 Task: Look for space in Backnang, Germany from 2nd June, 2023 to 15th June, 2023 for 2 adults and 1 pet in price range Rs.10000 to Rs.15000. Place can be entire place with 1  bedroom having 1 bed and 1 bathroom. Property type can be house, flat, guest house, hotel. Booking option can be shelf check-in. Required host language is English.
Action: Mouse moved to (600, 85)
Screenshot: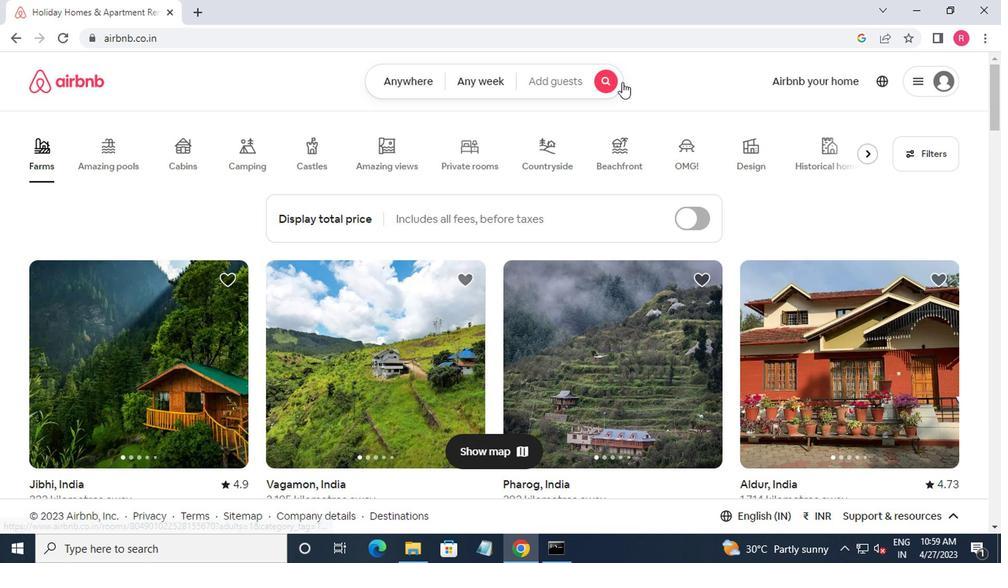 
Action: Mouse pressed left at (600, 85)
Screenshot: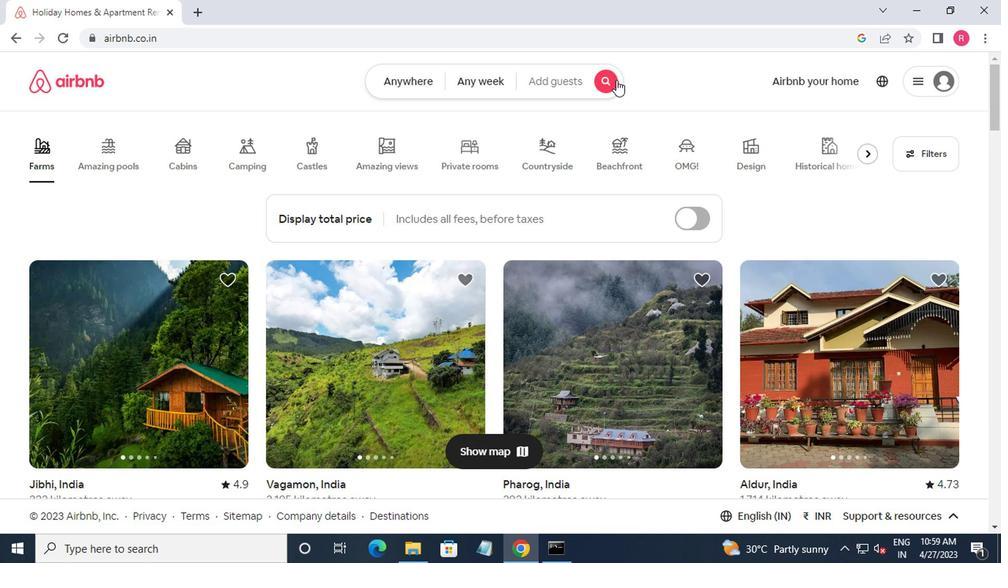
Action: Mouse moved to (273, 152)
Screenshot: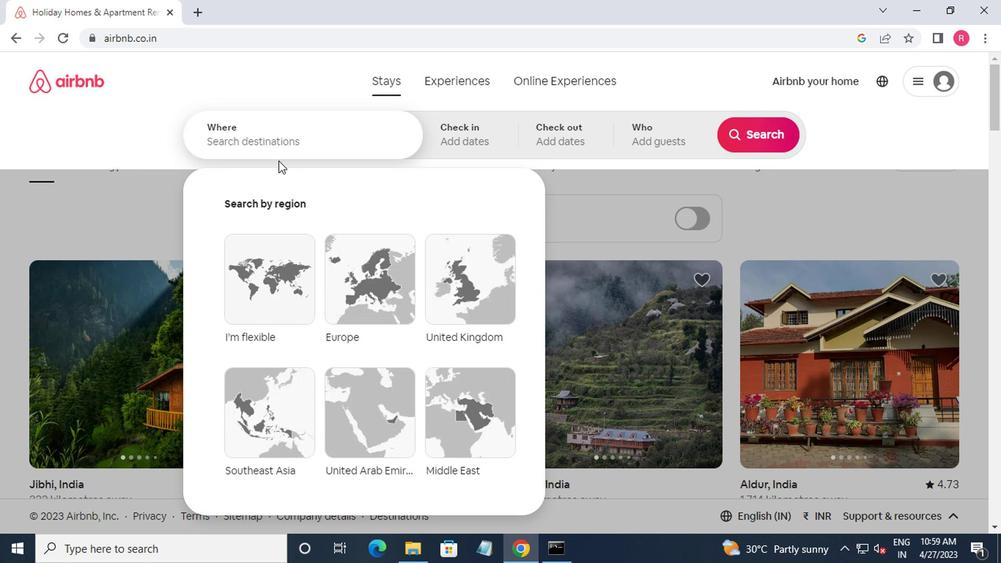 
Action: Mouse pressed left at (273, 152)
Screenshot: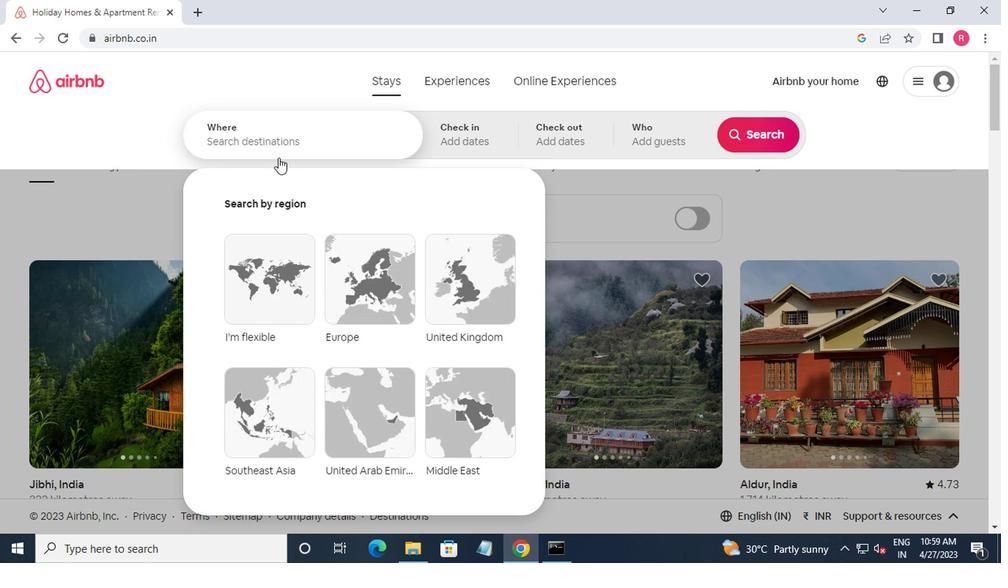 
Action: Mouse moved to (300, 165)
Screenshot: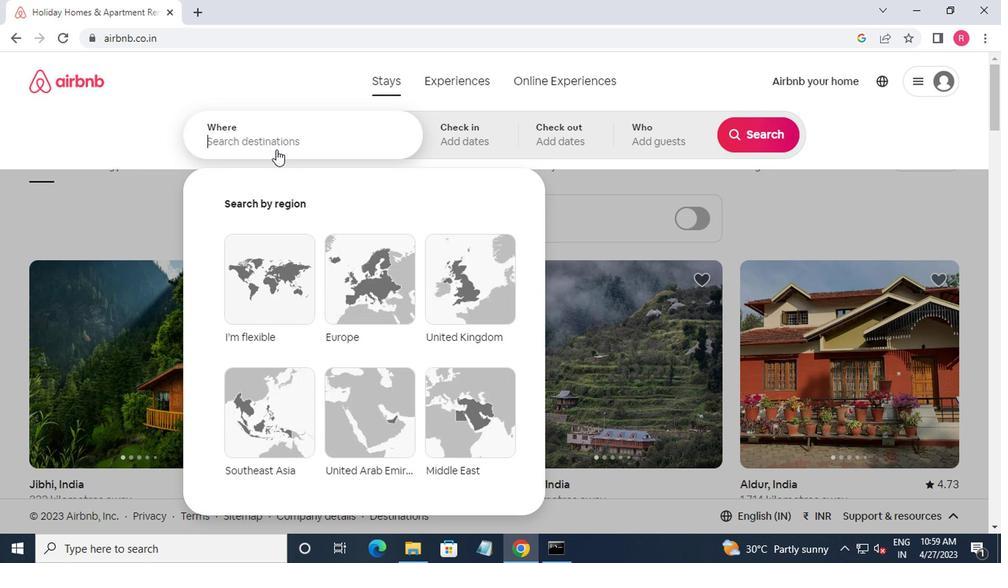 
Action: Key pressed backnang,germa<Key.down><Key.enter>
Screenshot: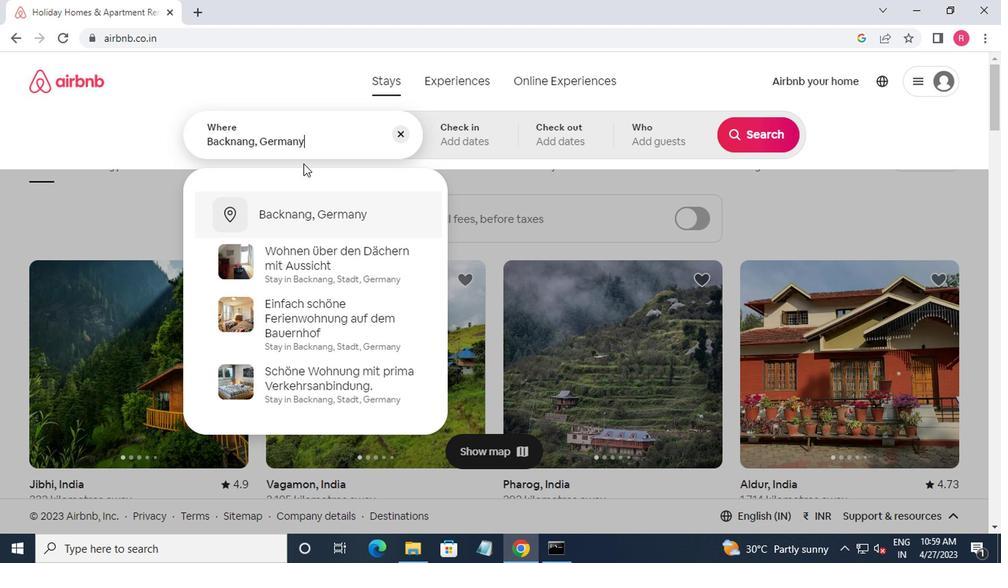 
Action: Mouse moved to (748, 256)
Screenshot: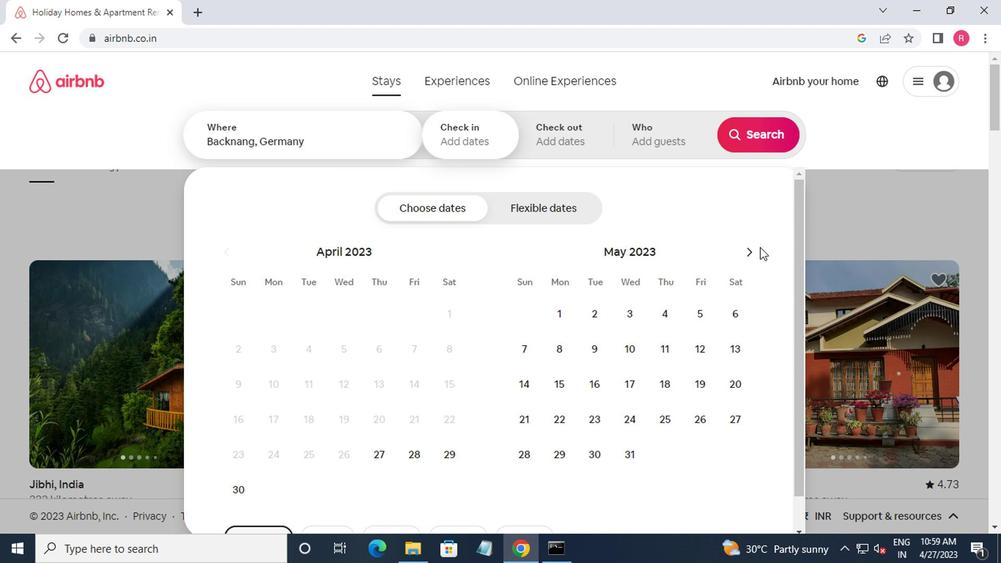 
Action: Mouse pressed left at (748, 256)
Screenshot: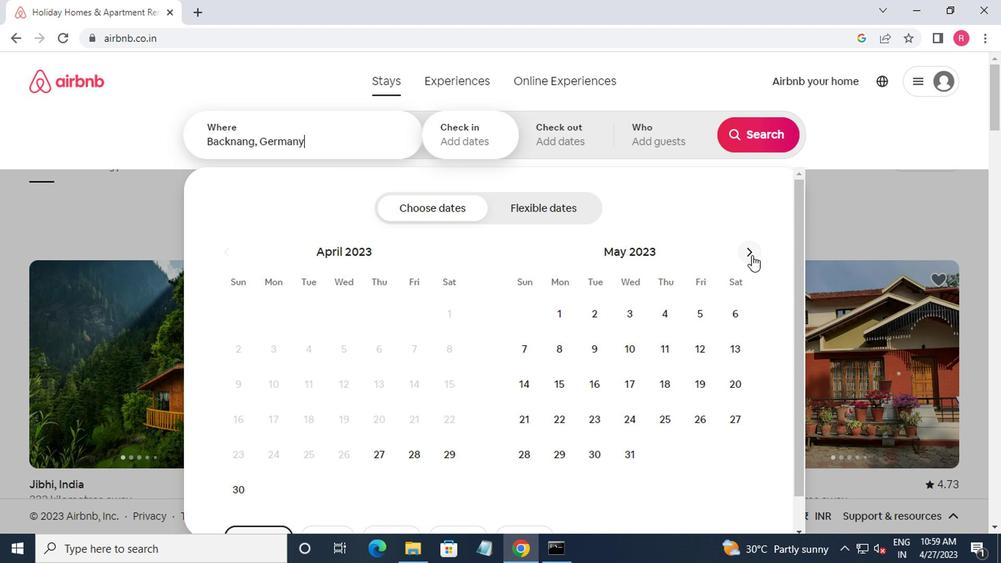 
Action: Mouse moved to (691, 311)
Screenshot: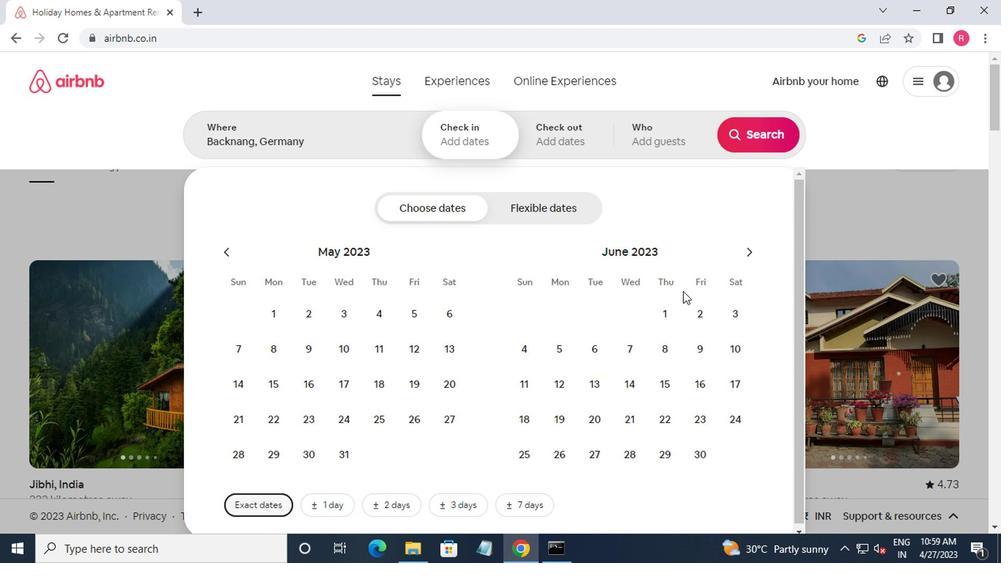 
Action: Mouse pressed left at (691, 311)
Screenshot: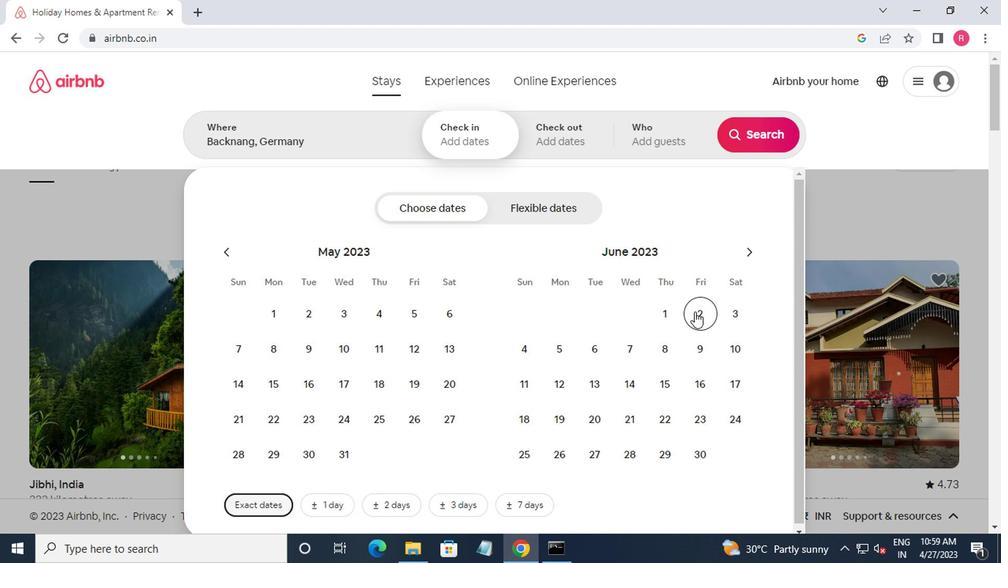 
Action: Mouse moved to (661, 394)
Screenshot: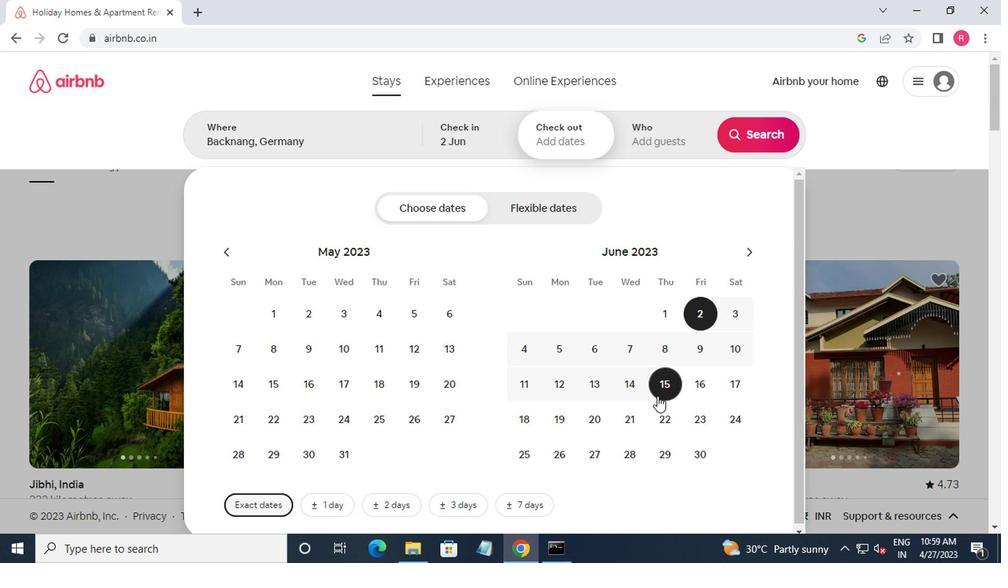 
Action: Mouse pressed left at (661, 394)
Screenshot: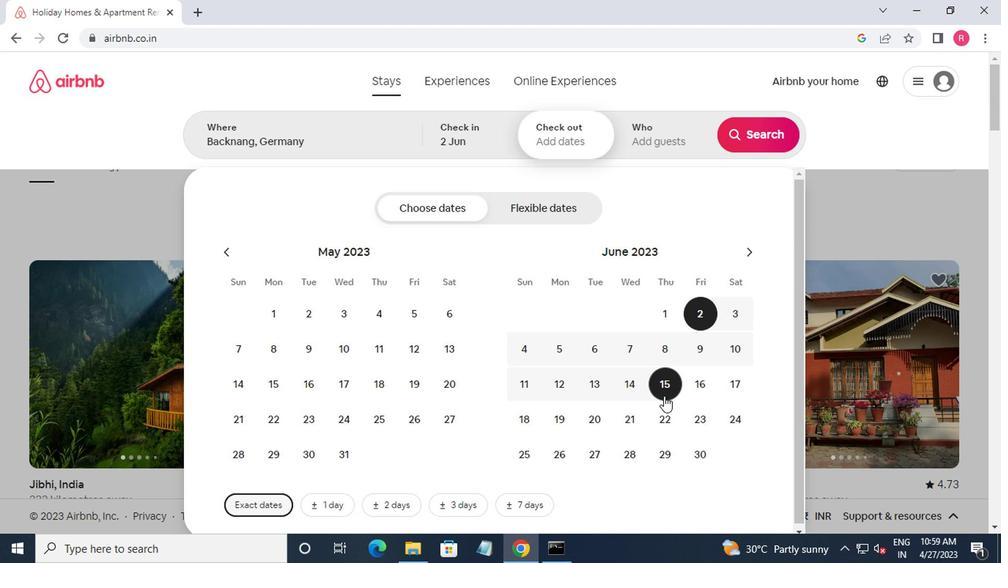 
Action: Mouse moved to (636, 145)
Screenshot: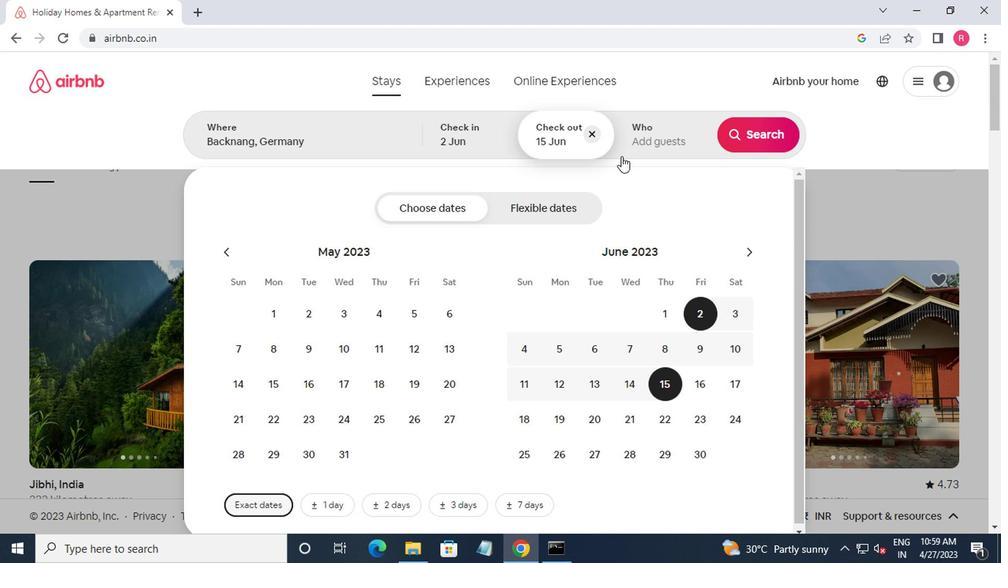 
Action: Mouse pressed left at (636, 145)
Screenshot: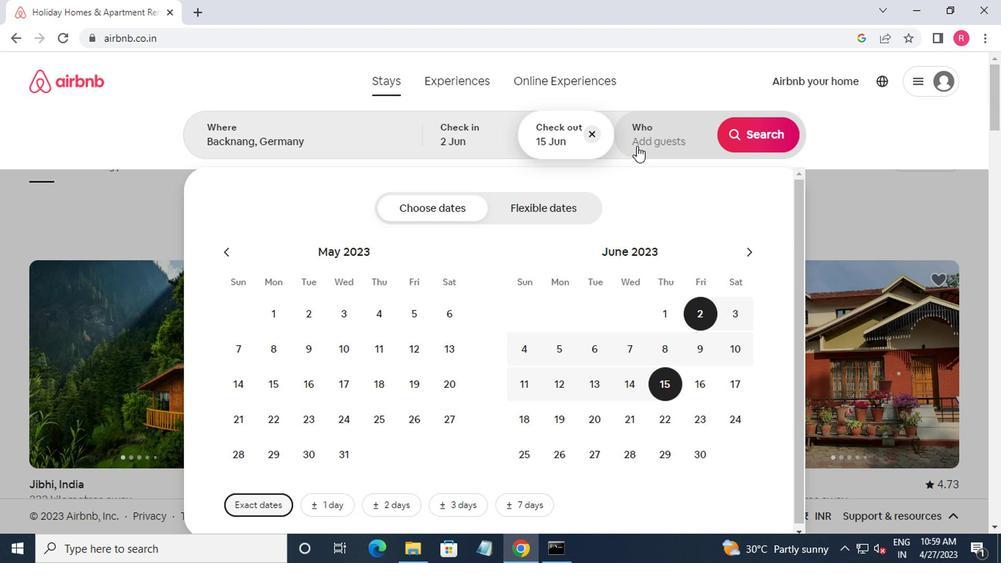 
Action: Mouse moved to (766, 216)
Screenshot: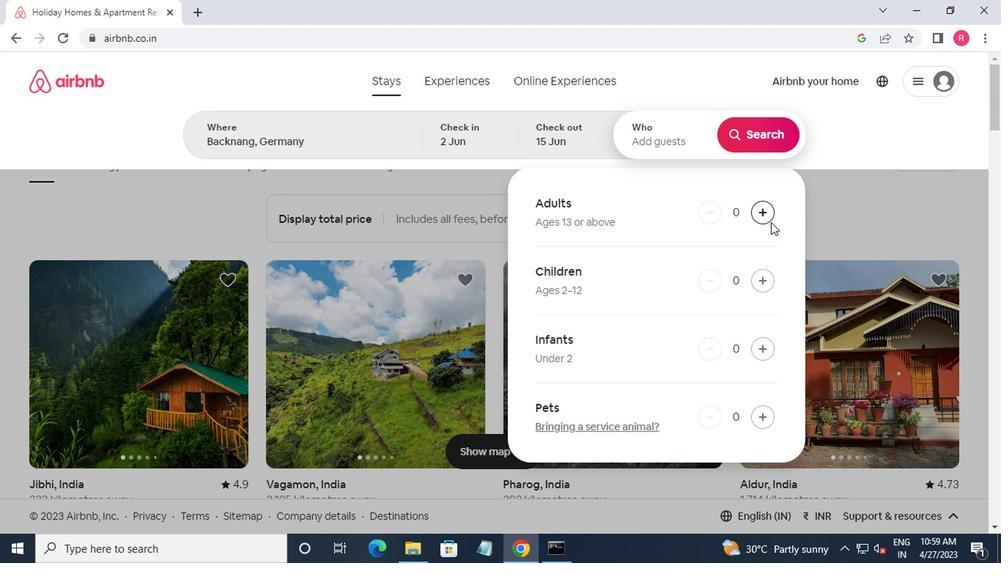 
Action: Mouse pressed left at (766, 216)
Screenshot: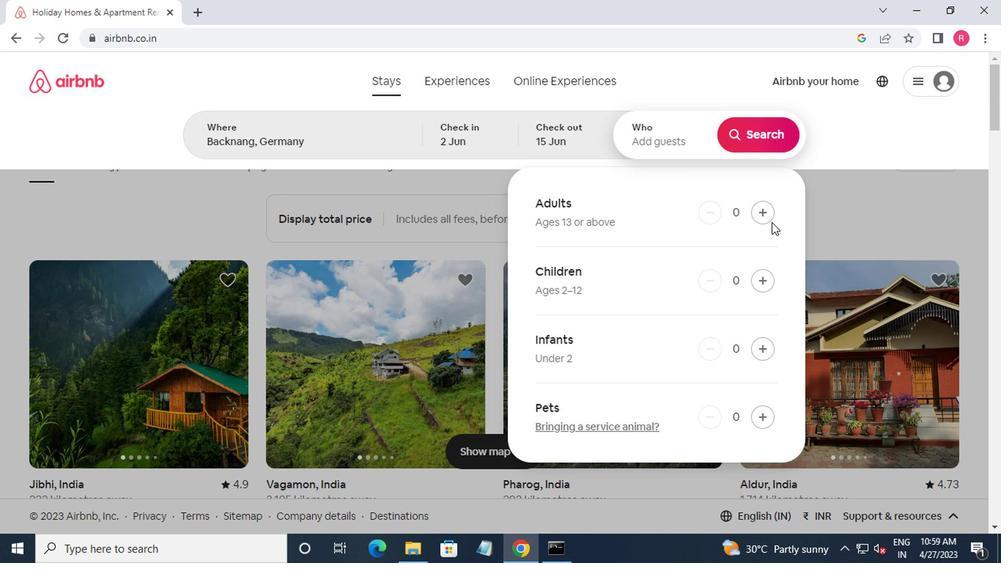 
Action: Mouse pressed left at (766, 216)
Screenshot: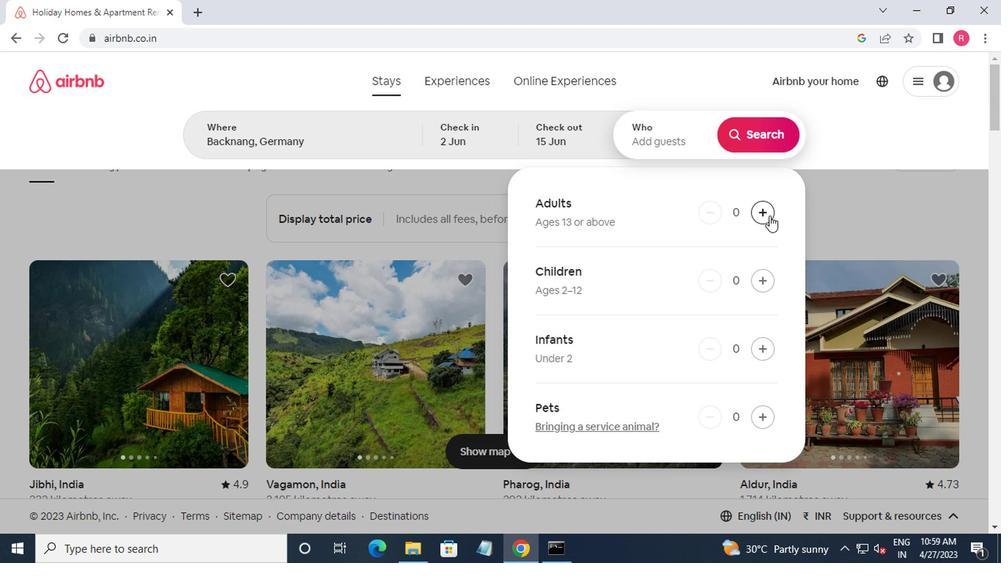 
Action: Mouse moved to (765, 422)
Screenshot: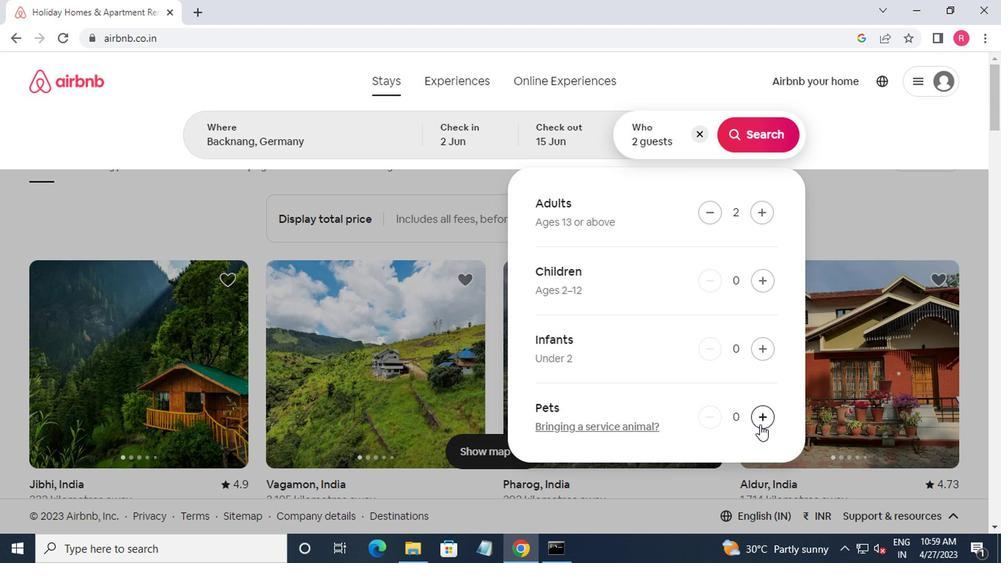
Action: Mouse pressed left at (765, 422)
Screenshot: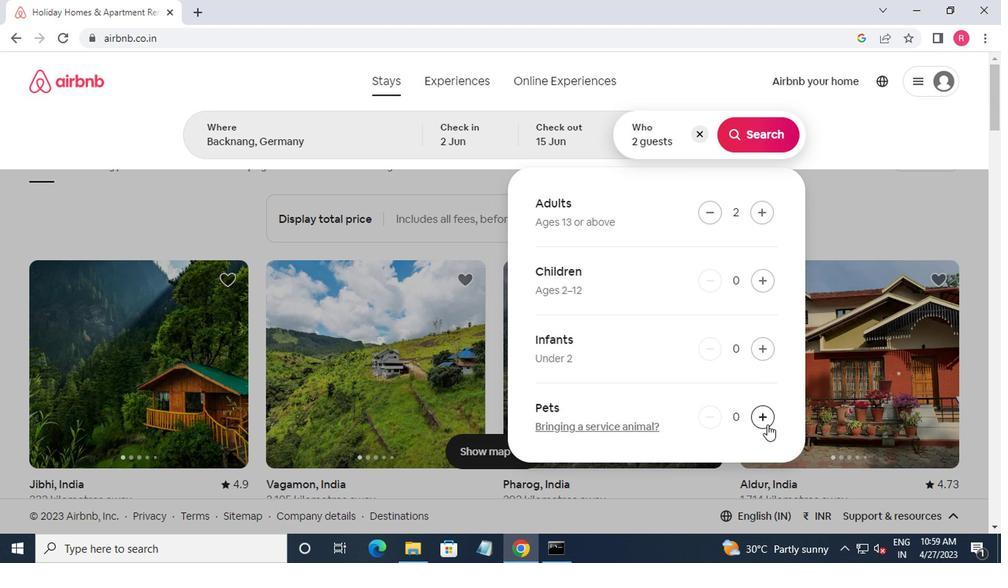 
Action: Mouse moved to (743, 149)
Screenshot: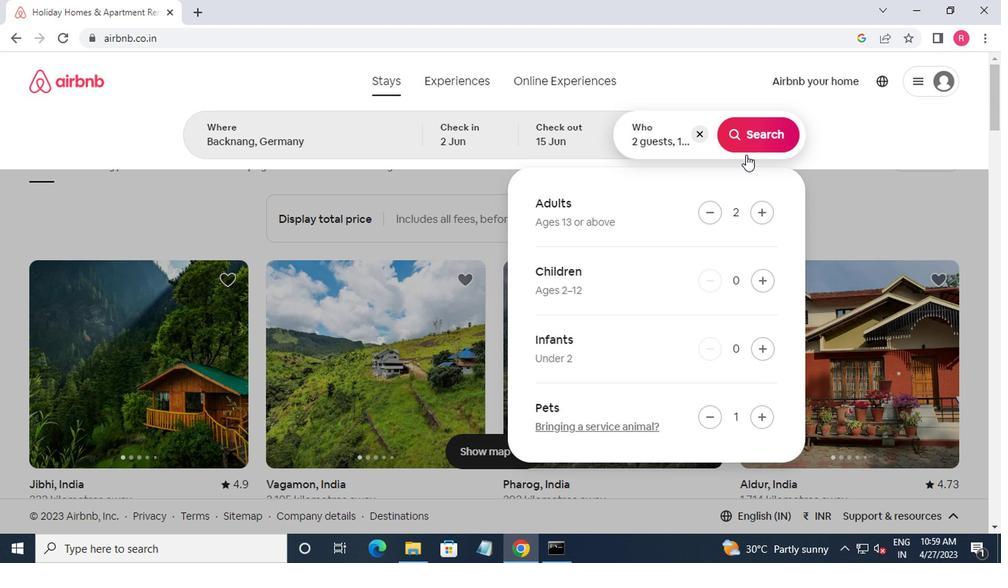 
Action: Mouse pressed left at (743, 149)
Screenshot: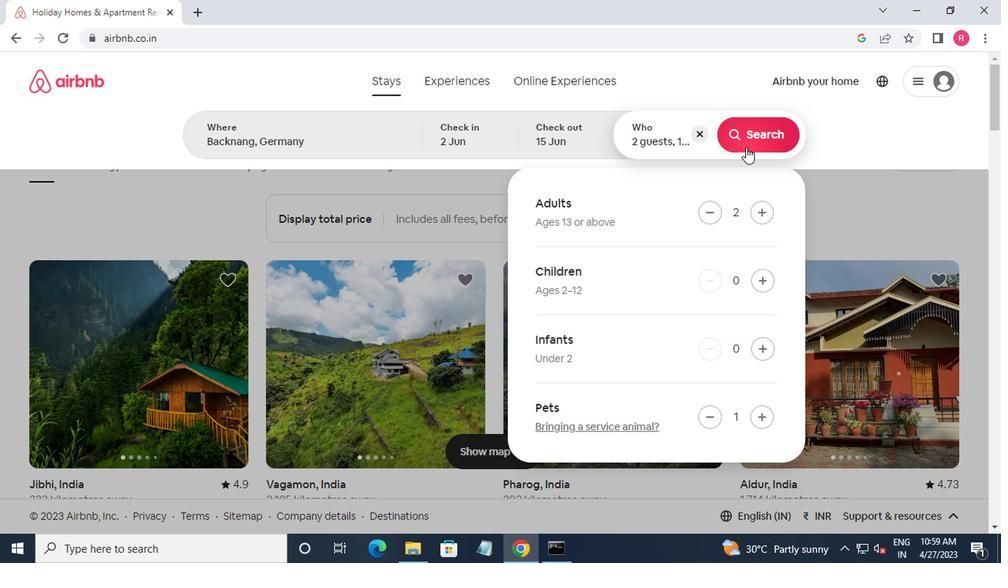 
Action: Mouse moved to (927, 139)
Screenshot: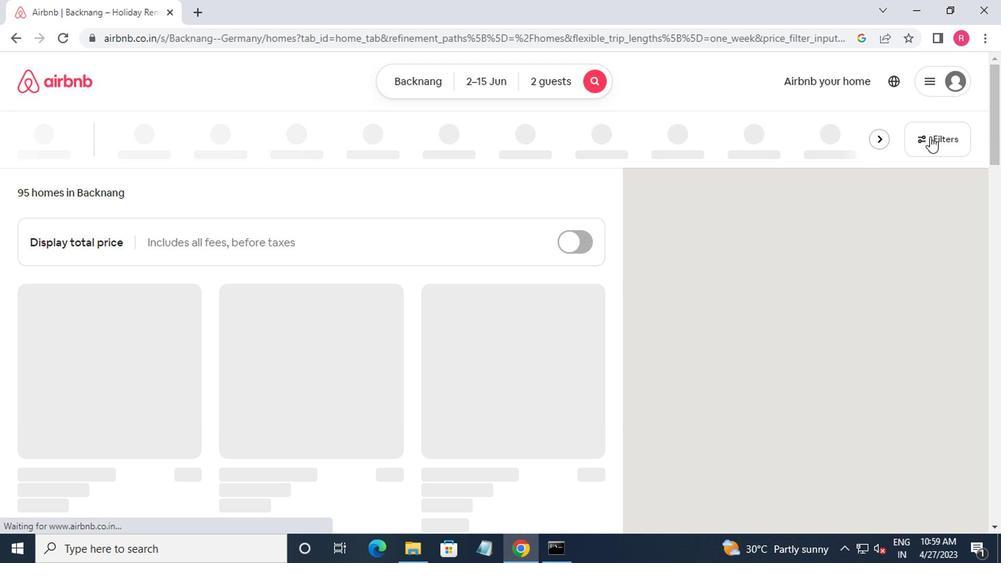 
Action: Mouse pressed left at (927, 139)
Screenshot: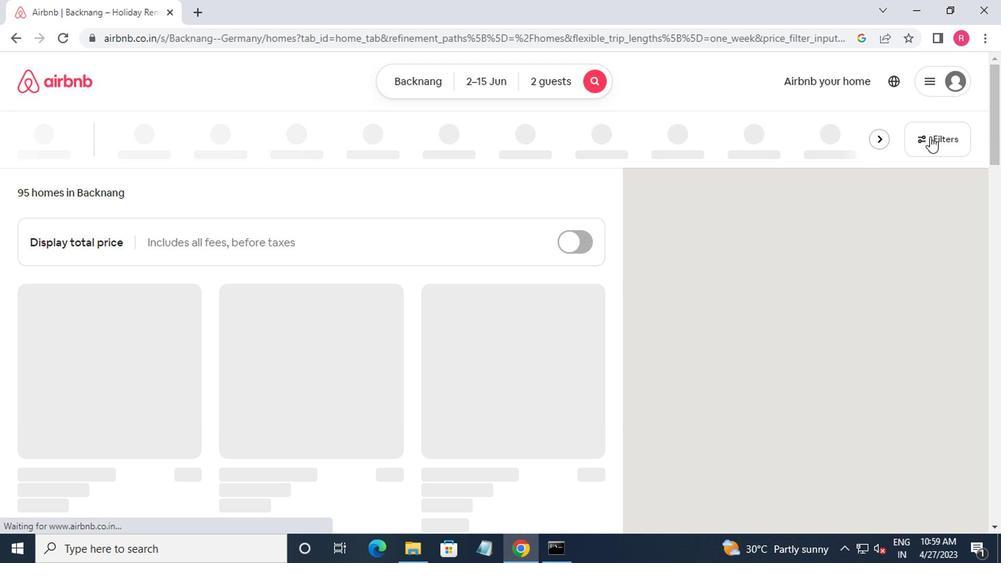 
Action: Mouse moved to (388, 326)
Screenshot: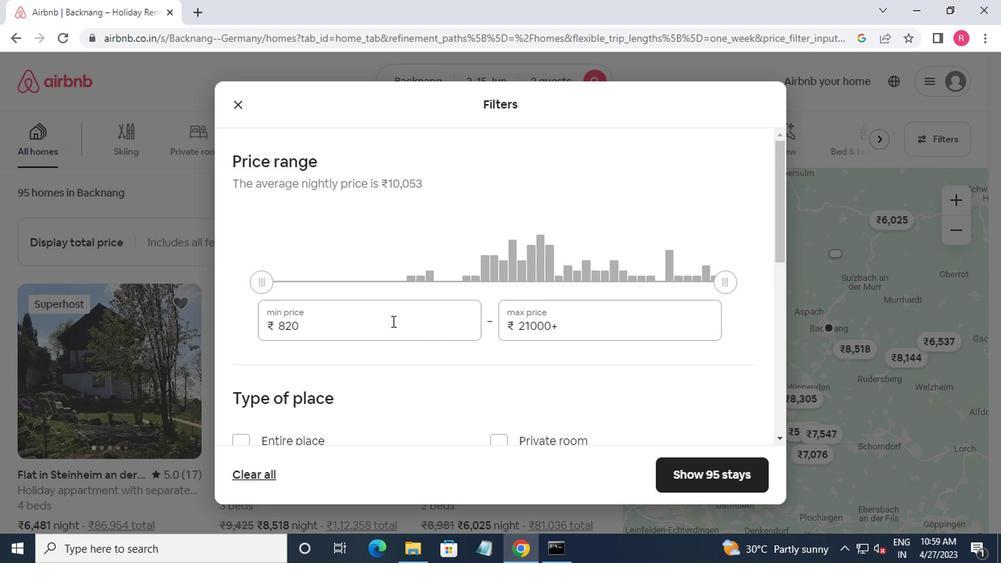 
Action: Mouse pressed left at (388, 326)
Screenshot: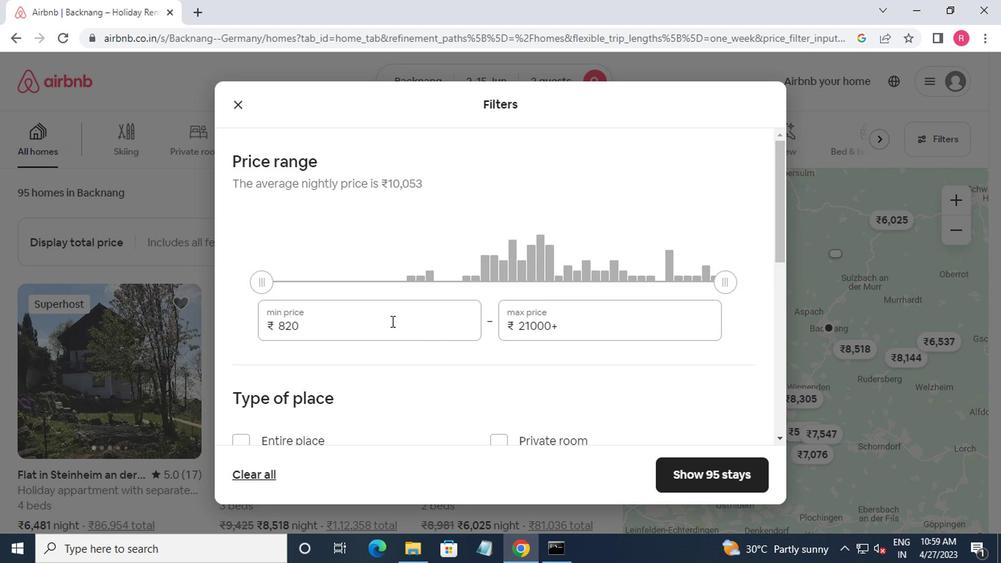 
Action: Mouse moved to (409, 321)
Screenshot: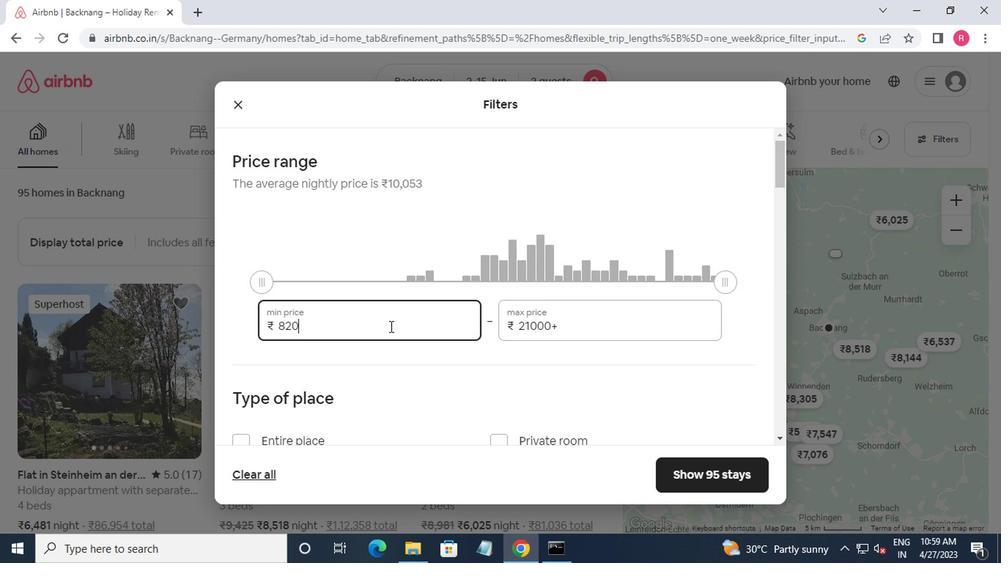 
Action: Key pressed <Key.backspace><Key.backspace><Key.backspace><Key.backspace>10000<Key.tab>1500<Key.backspace><Key.backspace><Key.backspace><Key.backspace><Key.backspace><Key.backspace>15000
Screenshot: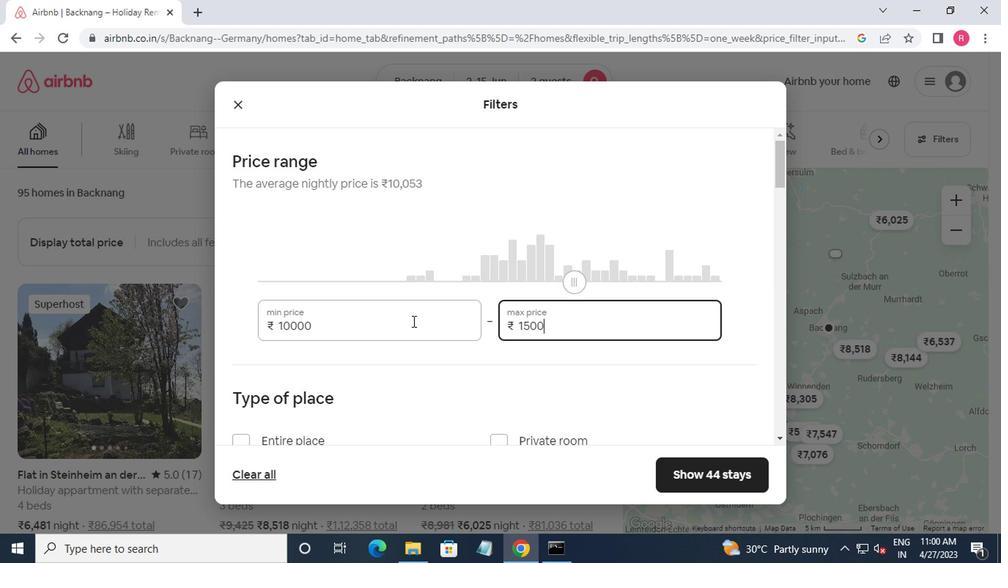 
Action: Mouse moved to (412, 315)
Screenshot: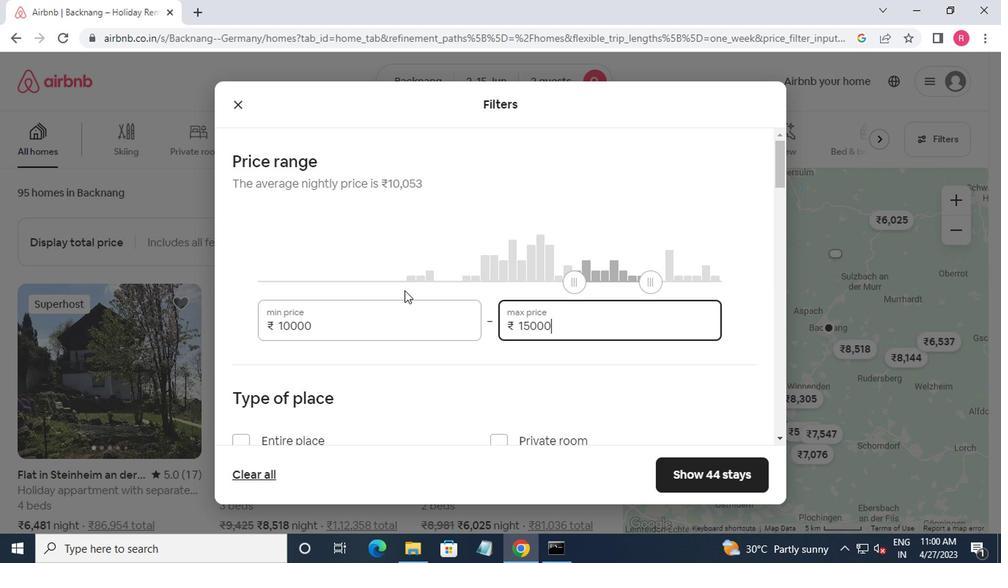 
Action: Mouse scrolled (412, 315) with delta (0, 0)
Screenshot: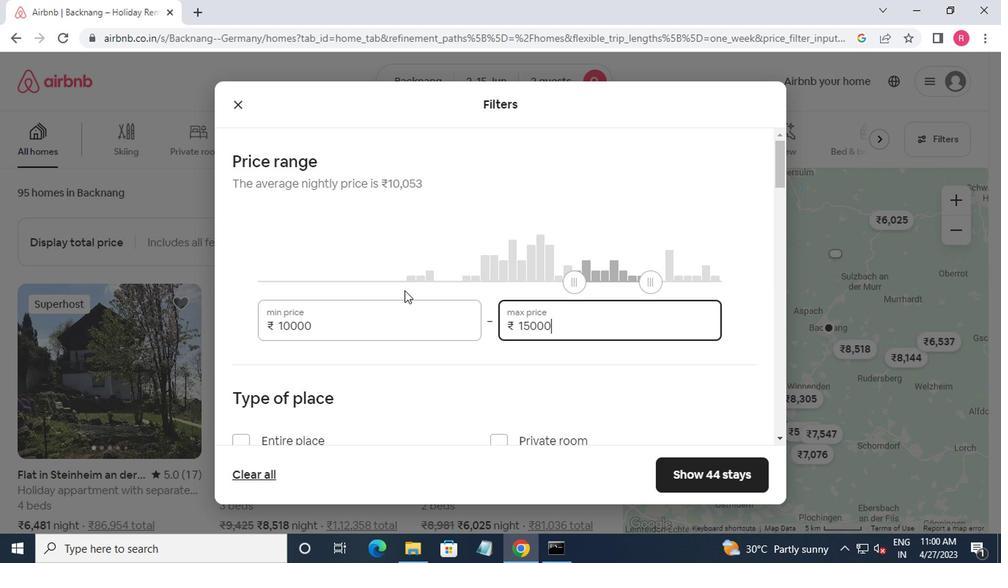 
Action: Mouse moved to (407, 317)
Screenshot: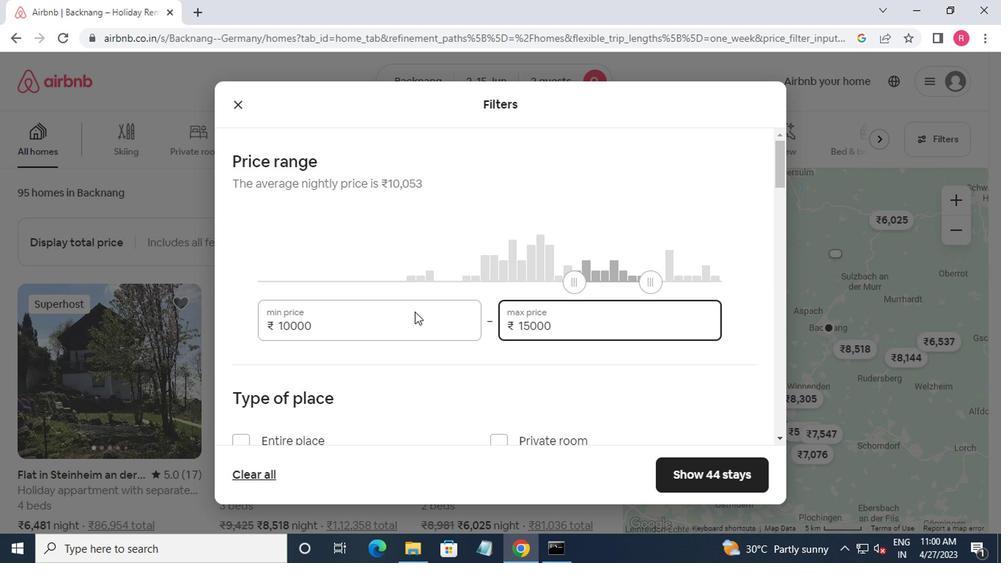 
Action: Mouse scrolled (407, 315) with delta (0, -1)
Screenshot: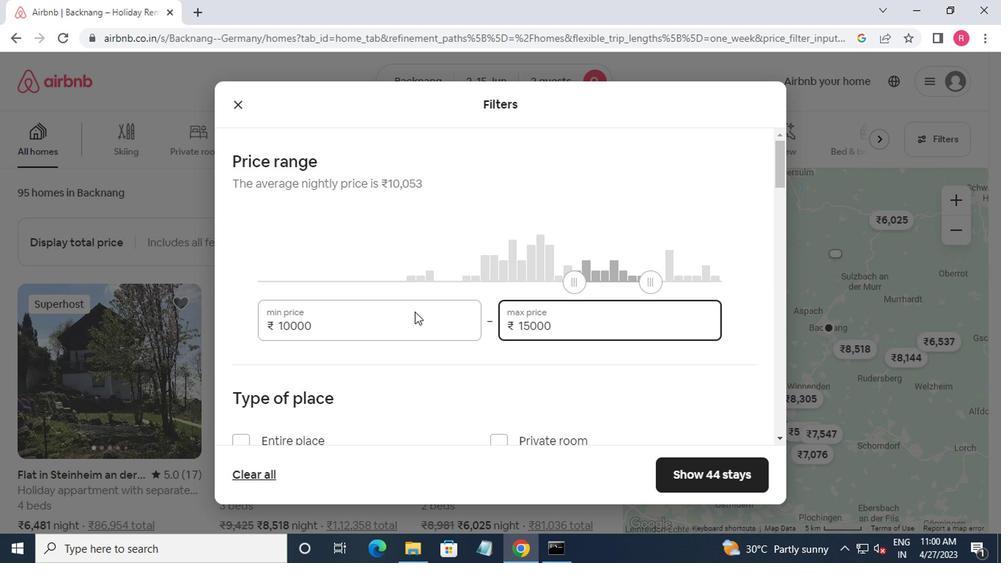 
Action: Mouse moved to (243, 300)
Screenshot: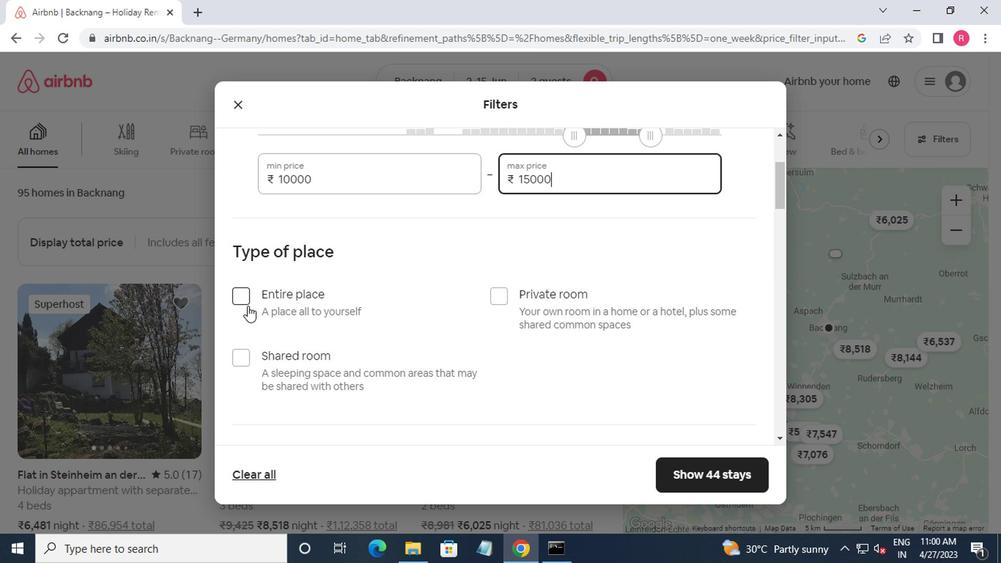 
Action: Mouse pressed left at (243, 300)
Screenshot: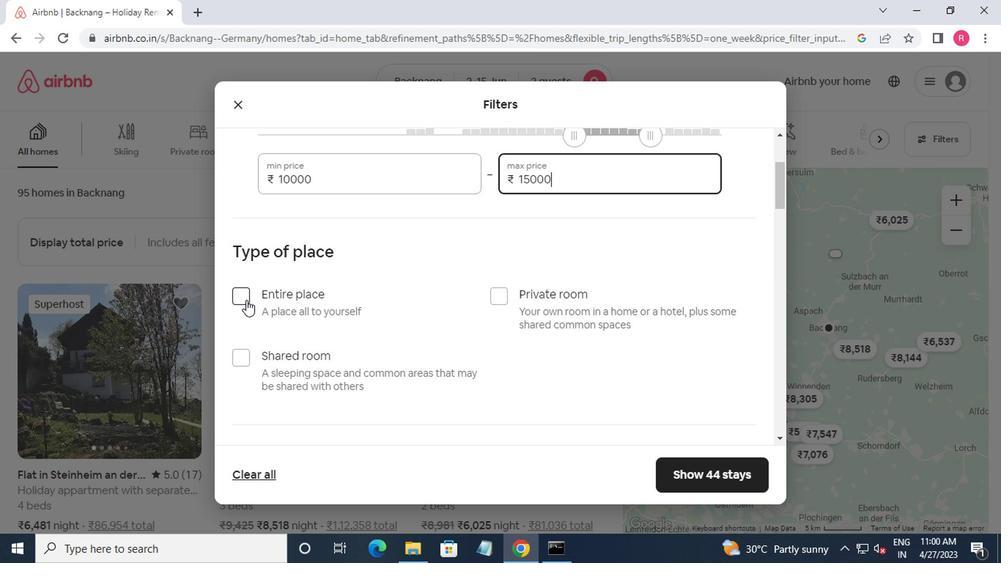 
Action: Mouse moved to (256, 304)
Screenshot: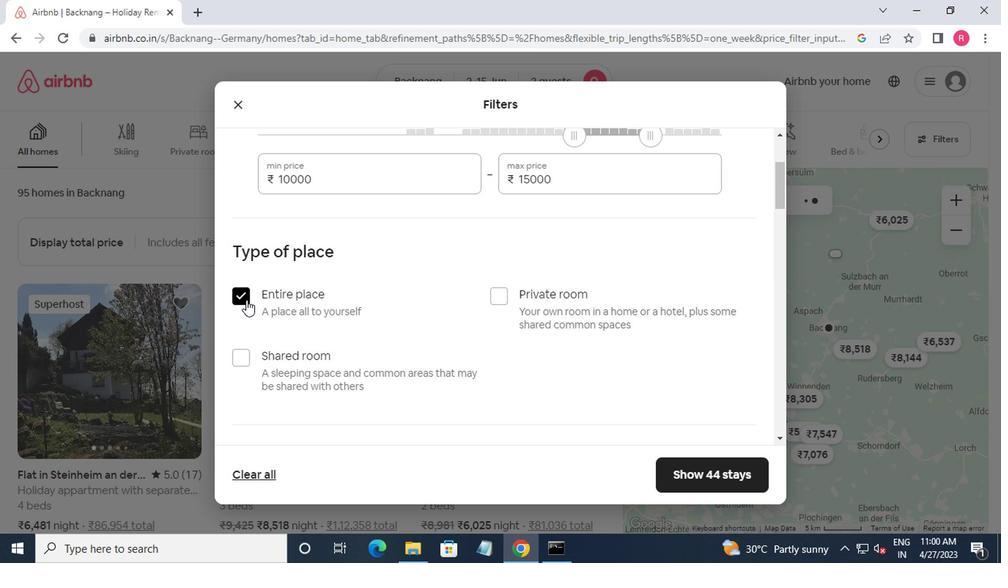 
Action: Mouse scrolled (256, 303) with delta (0, 0)
Screenshot: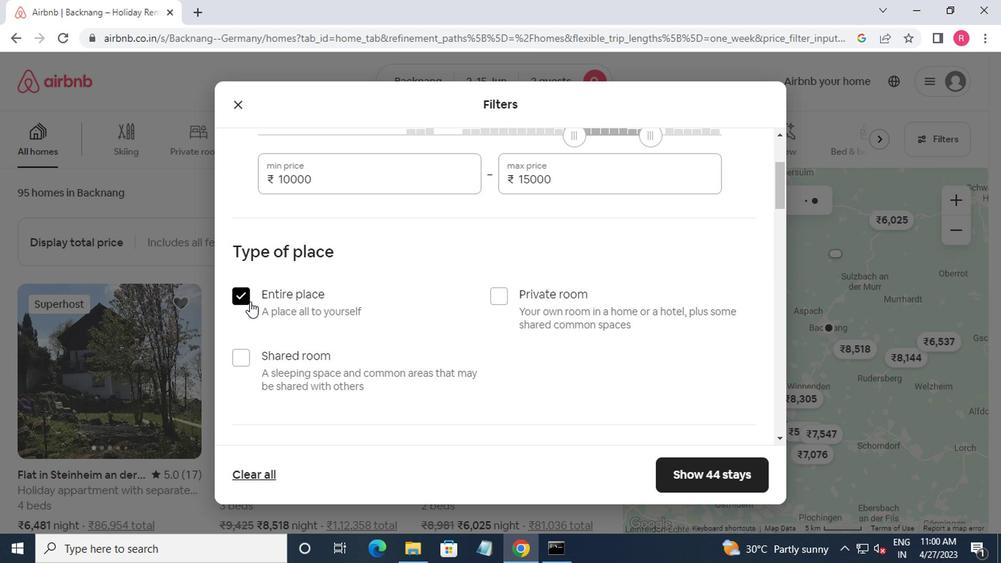 
Action: Mouse moved to (263, 309)
Screenshot: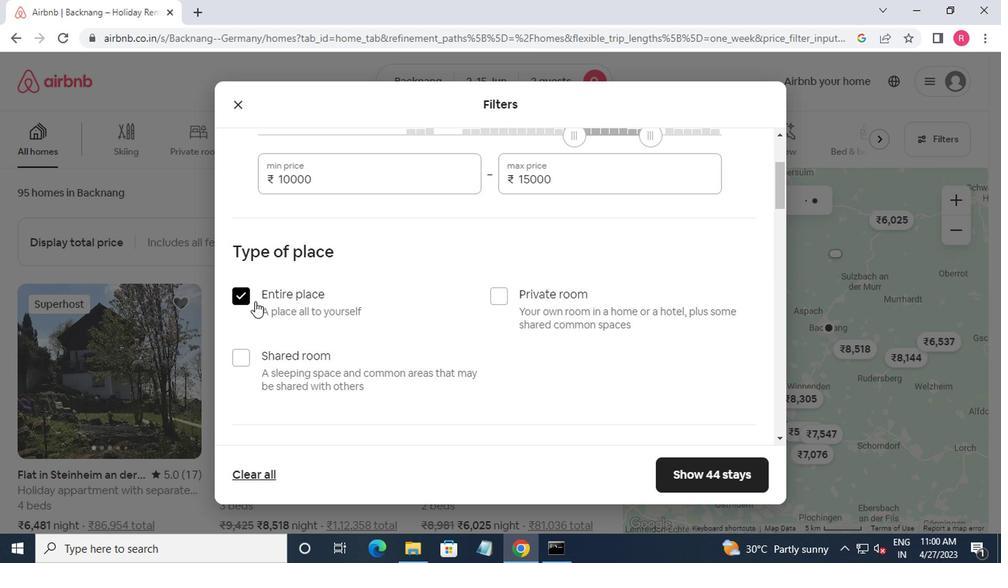 
Action: Mouse scrolled (263, 308) with delta (0, -1)
Screenshot: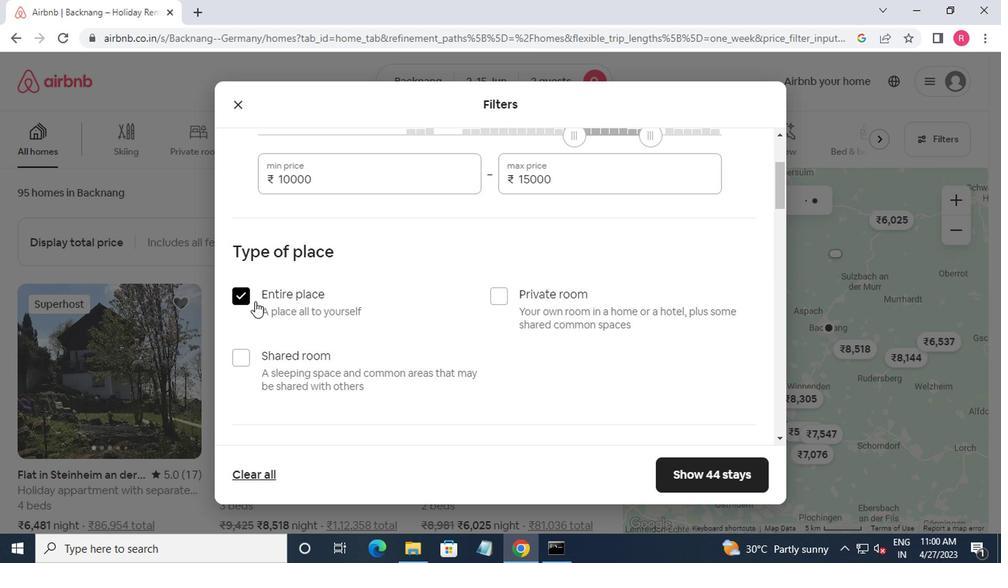 
Action: Mouse moved to (279, 311)
Screenshot: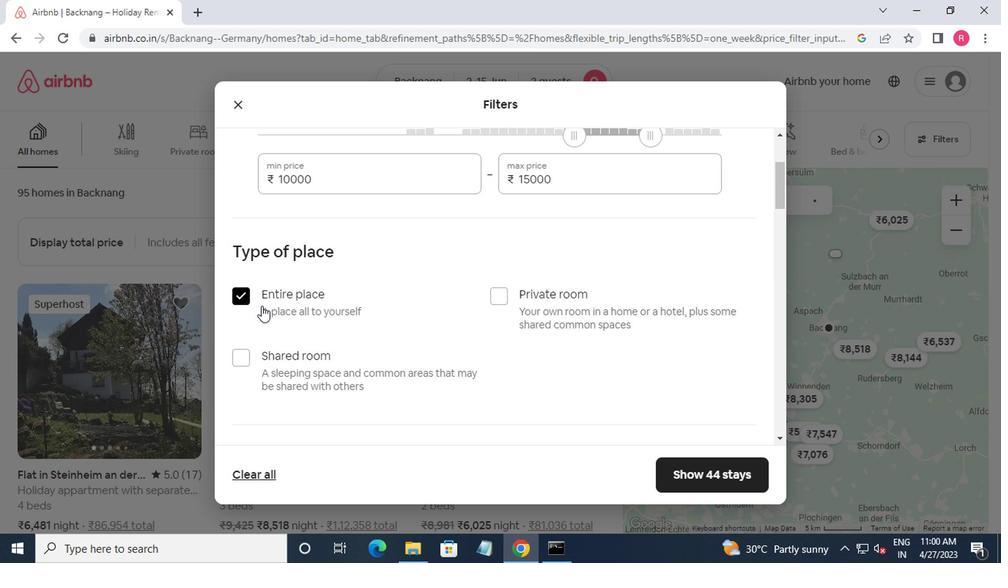 
Action: Mouse scrolled (279, 310) with delta (0, -1)
Screenshot: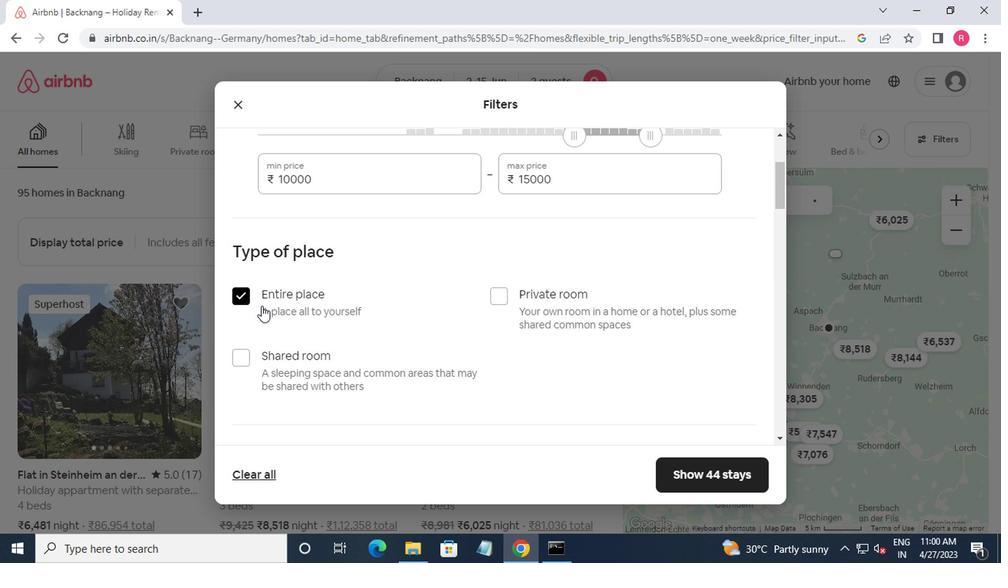 
Action: Mouse moved to (330, 317)
Screenshot: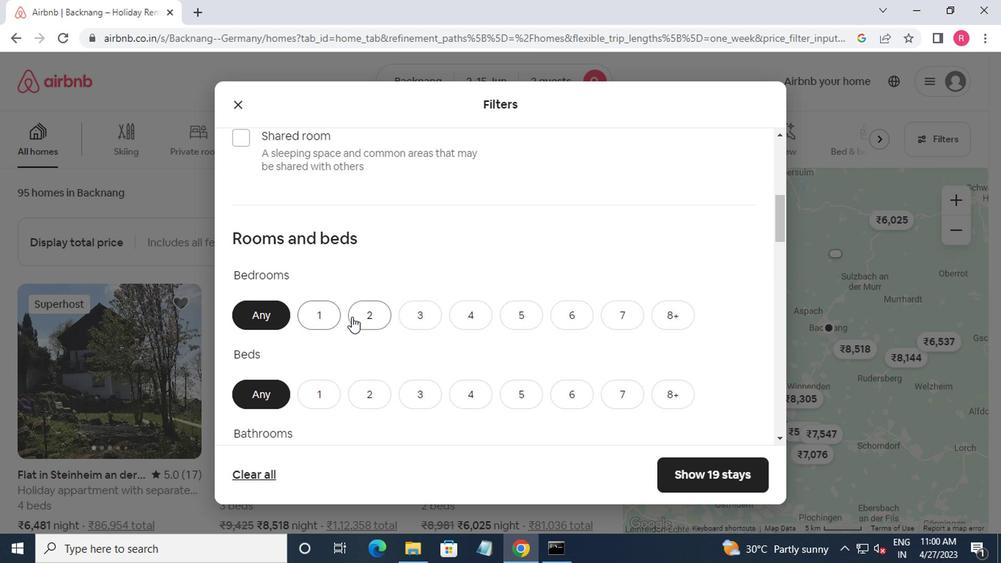 
Action: Mouse pressed left at (330, 317)
Screenshot: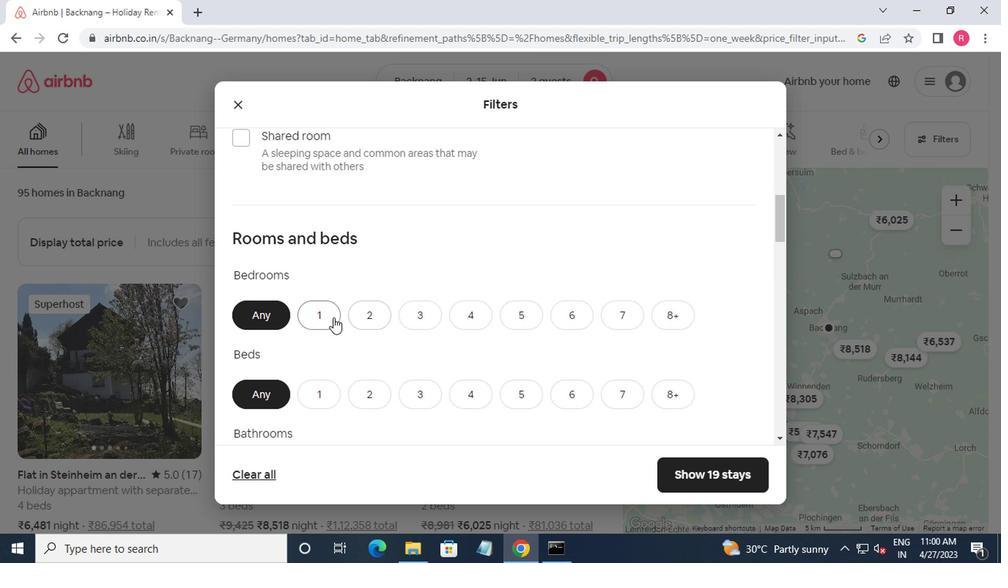 
Action: Mouse moved to (311, 394)
Screenshot: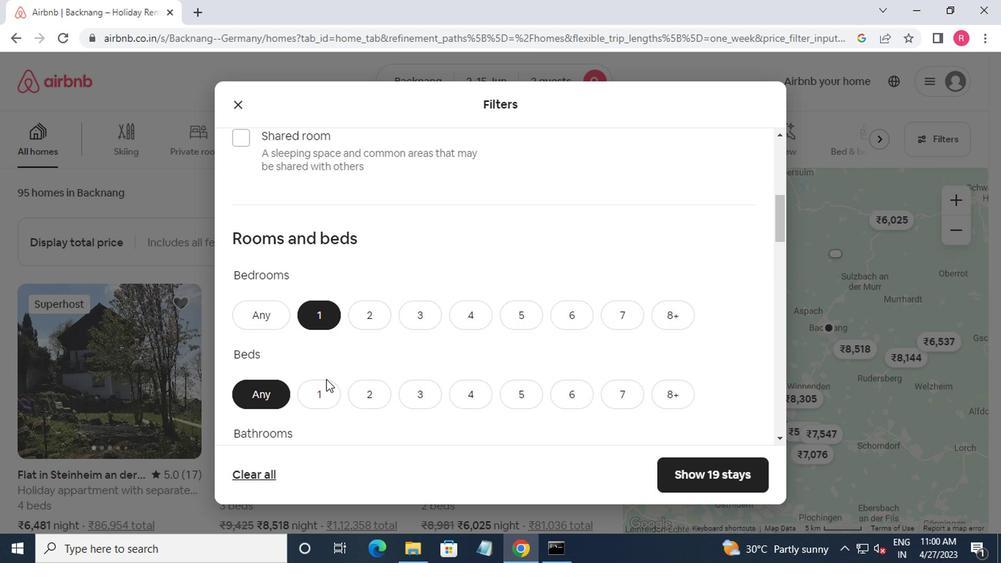 
Action: Mouse pressed left at (311, 394)
Screenshot: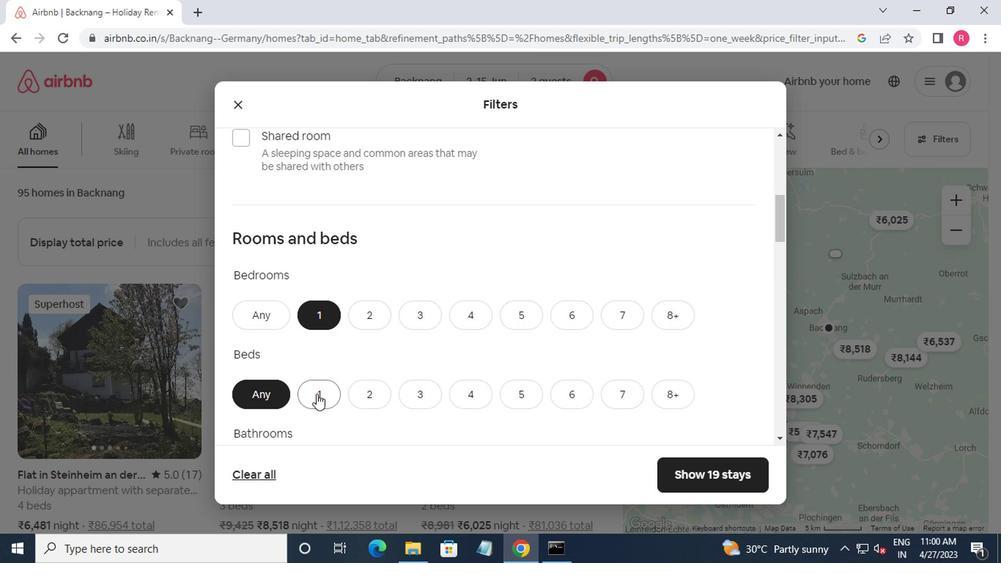 
Action: Mouse moved to (348, 378)
Screenshot: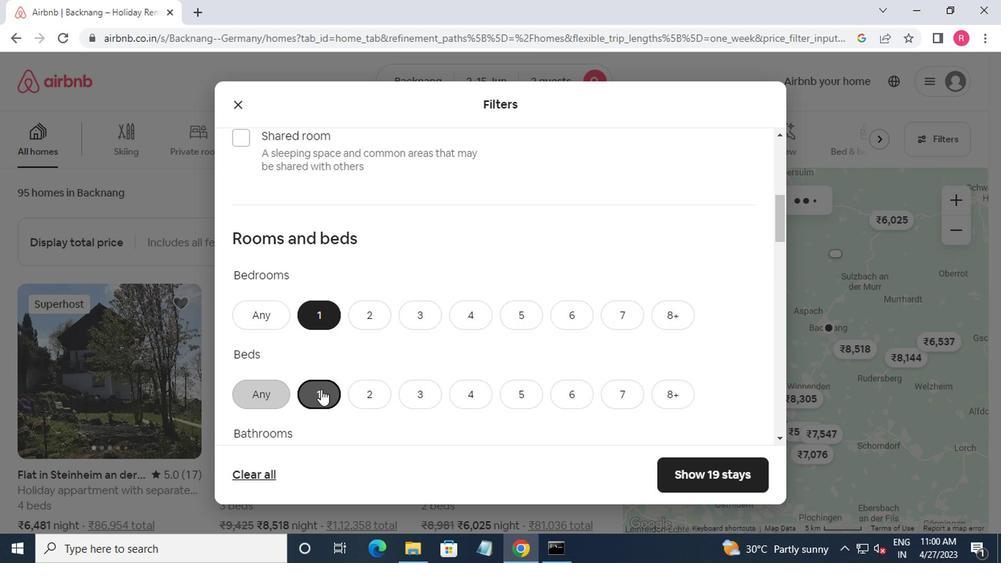 
Action: Mouse scrolled (348, 377) with delta (0, 0)
Screenshot: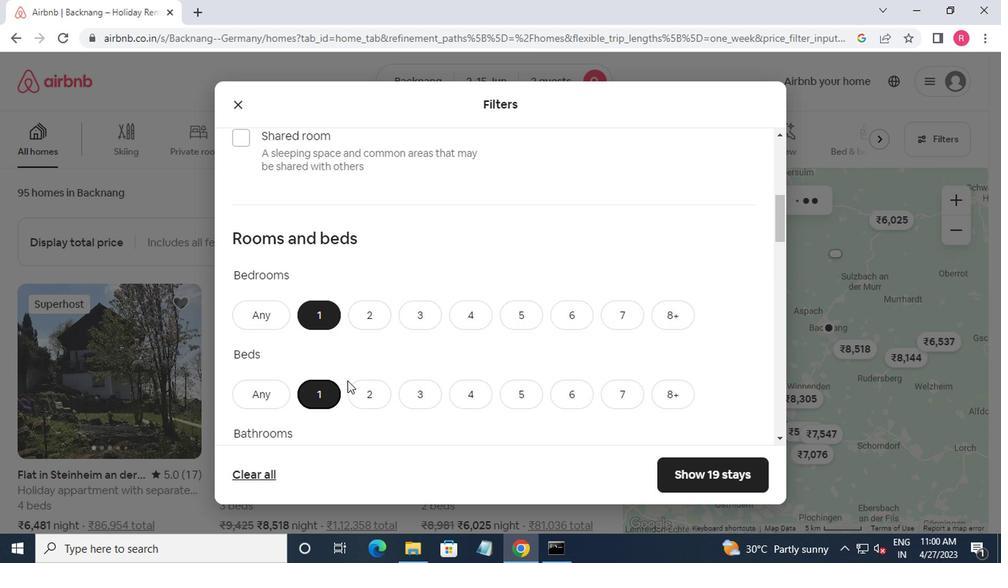 
Action: Mouse scrolled (348, 377) with delta (0, 0)
Screenshot: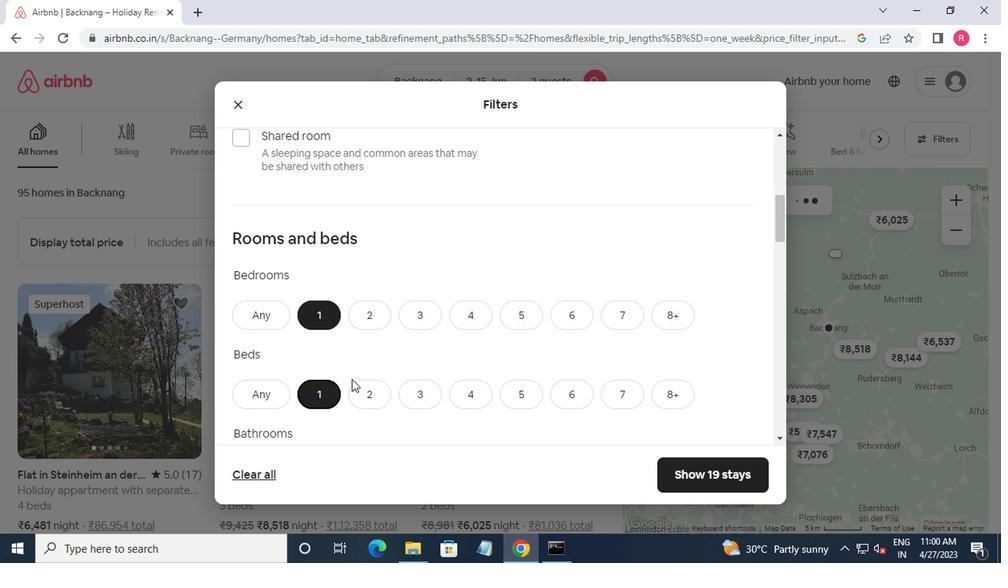 
Action: Mouse moved to (310, 332)
Screenshot: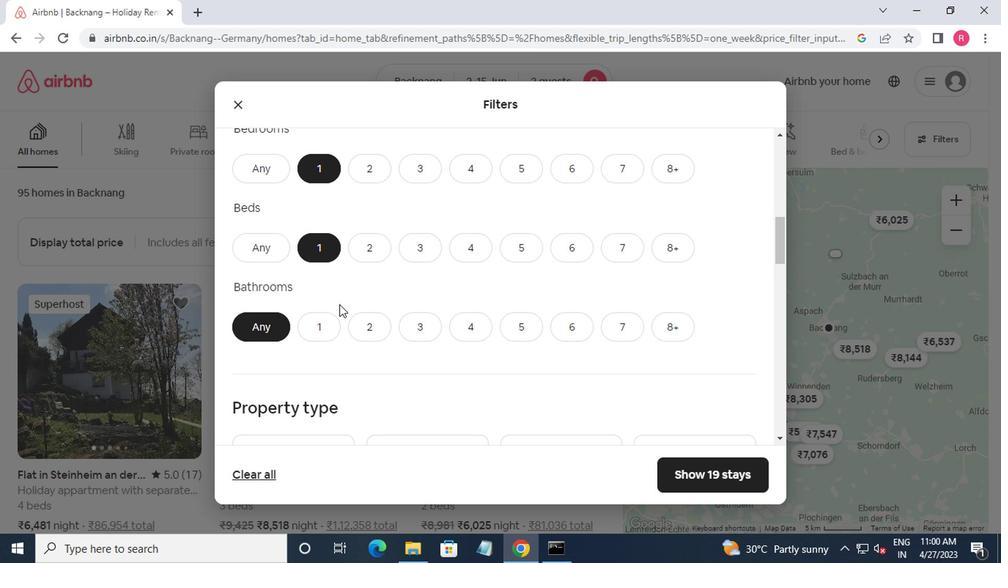 
Action: Mouse pressed left at (310, 332)
Screenshot: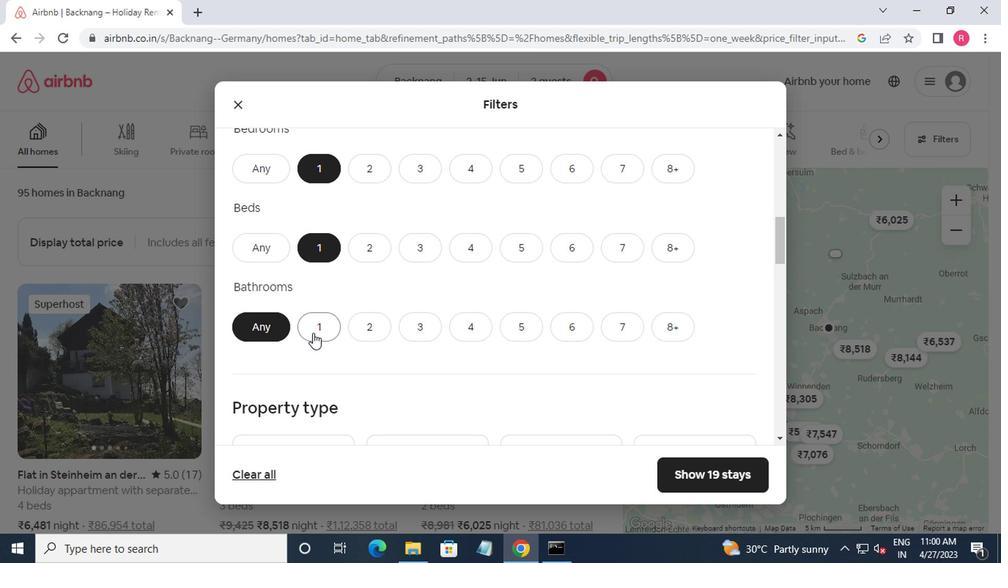 
Action: Mouse moved to (317, 337)
Screenshot: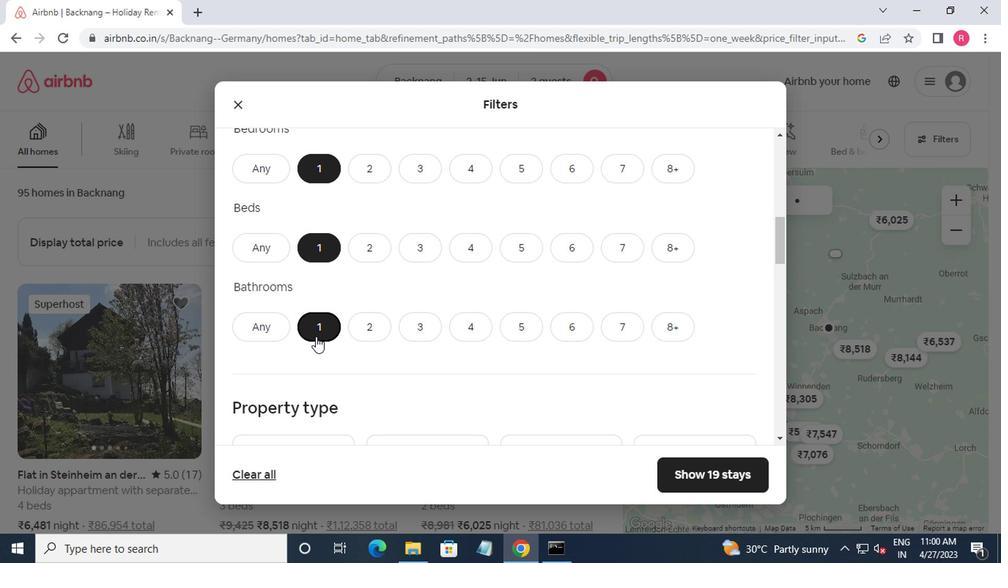 
Action: Mouse scrolled (317, 336) with delta (0, -1)
Screenshot: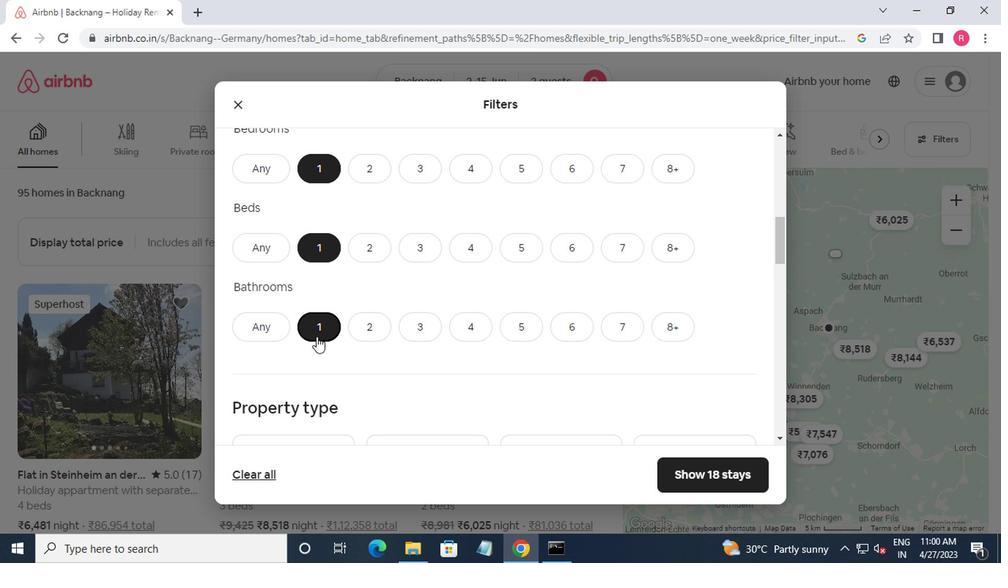 
Action: Mouse moved to (319, 338)
Screenshot: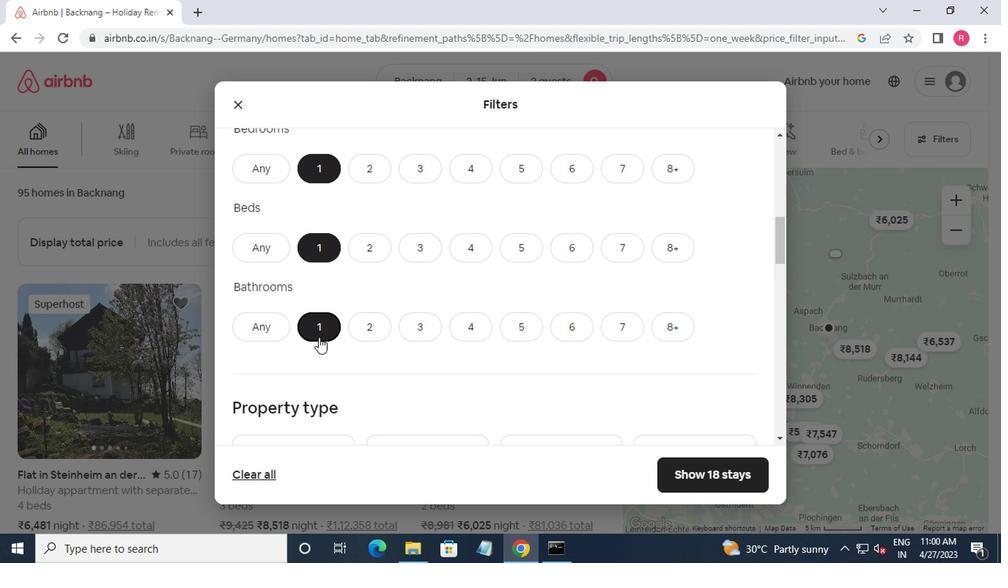 
Action: Mouse scrolled (319, 337) with delta (0, 0)
Screenshot: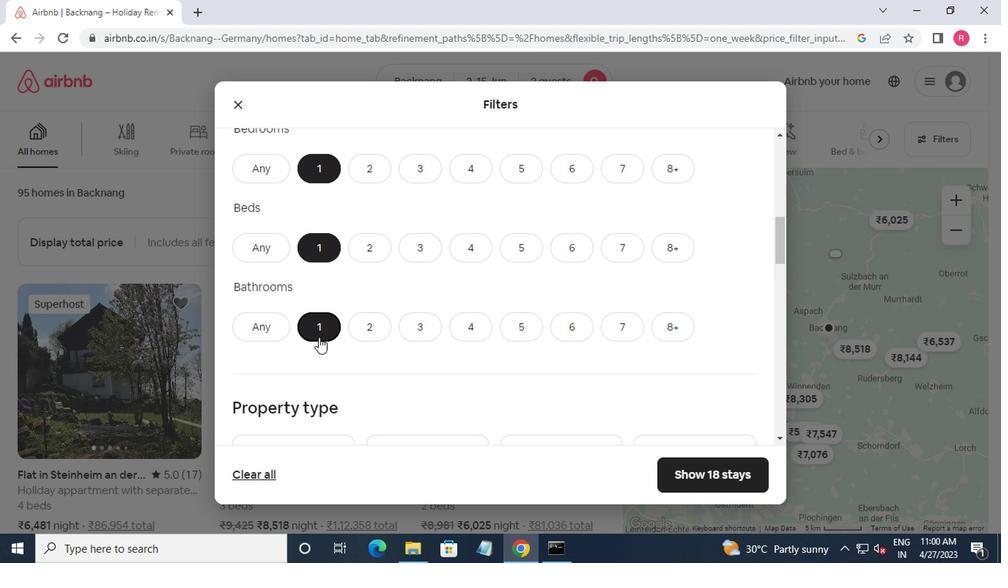 
Action: Mouse moved to (320, 338)
Screenshot: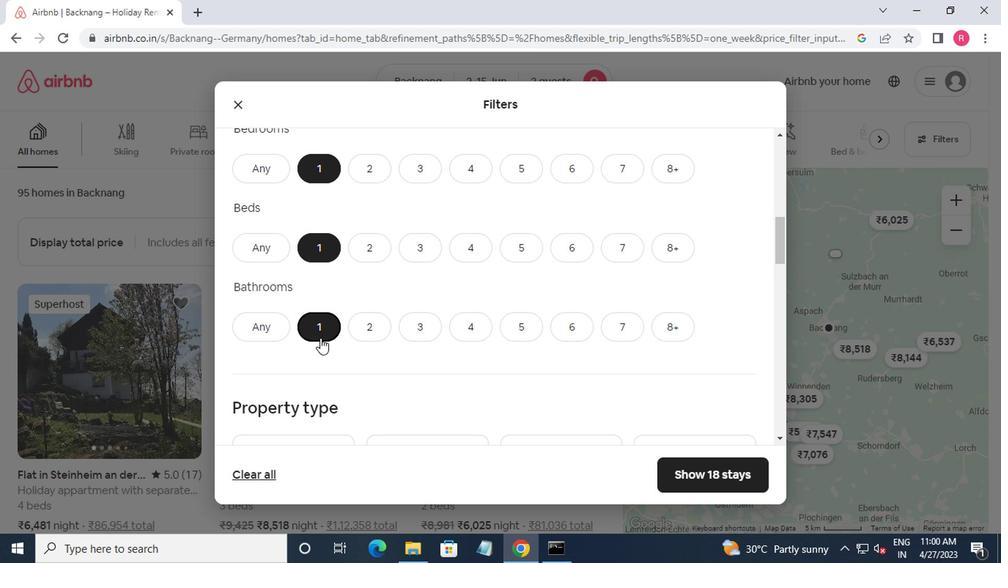 
Action: Mouse scrolled (320, 337) with delta (0, 0)
Screenshot: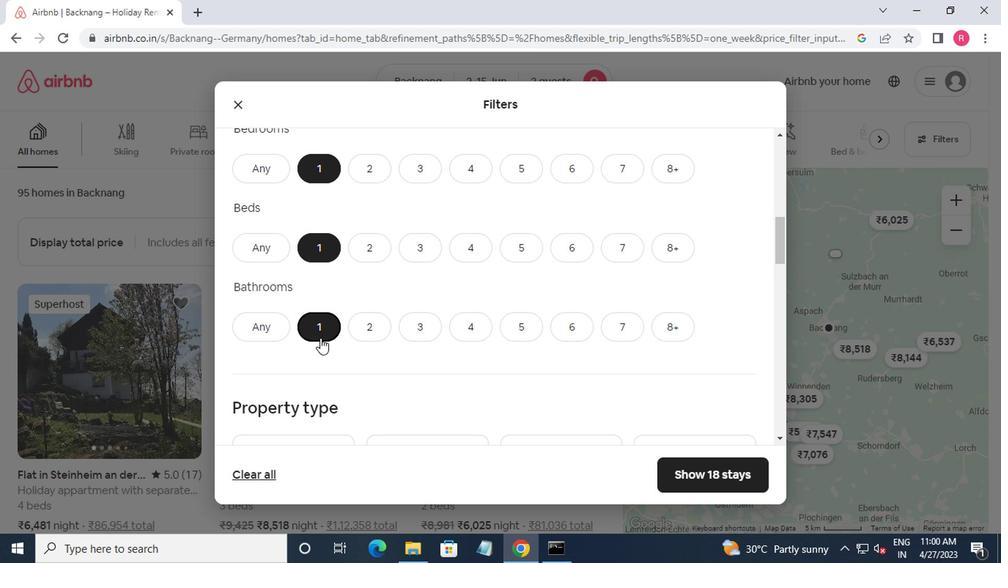 
Action: Mouse moved to (294, 291)
Screenshot: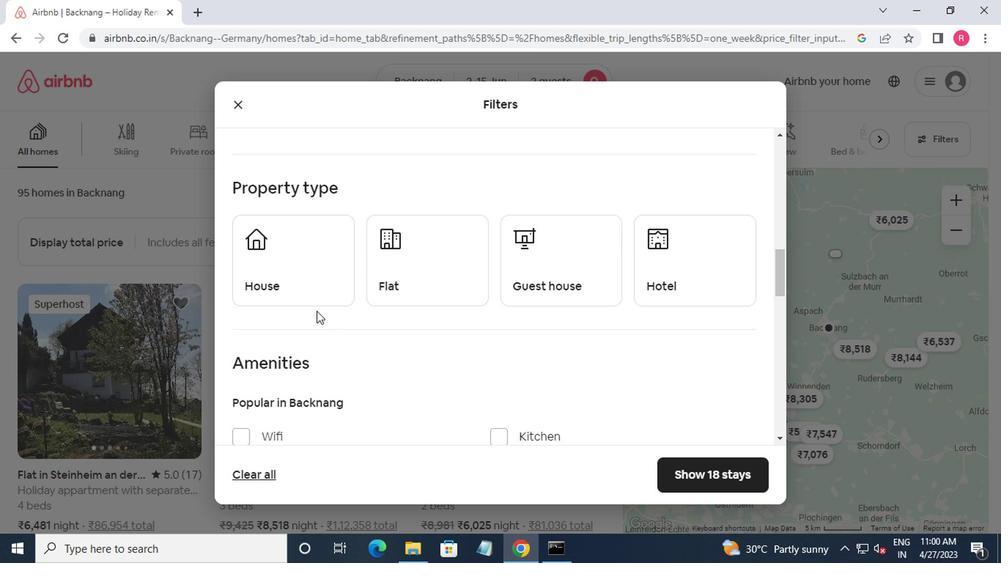 
Action: Mouse pressed left at (294, 291)
Screenshot: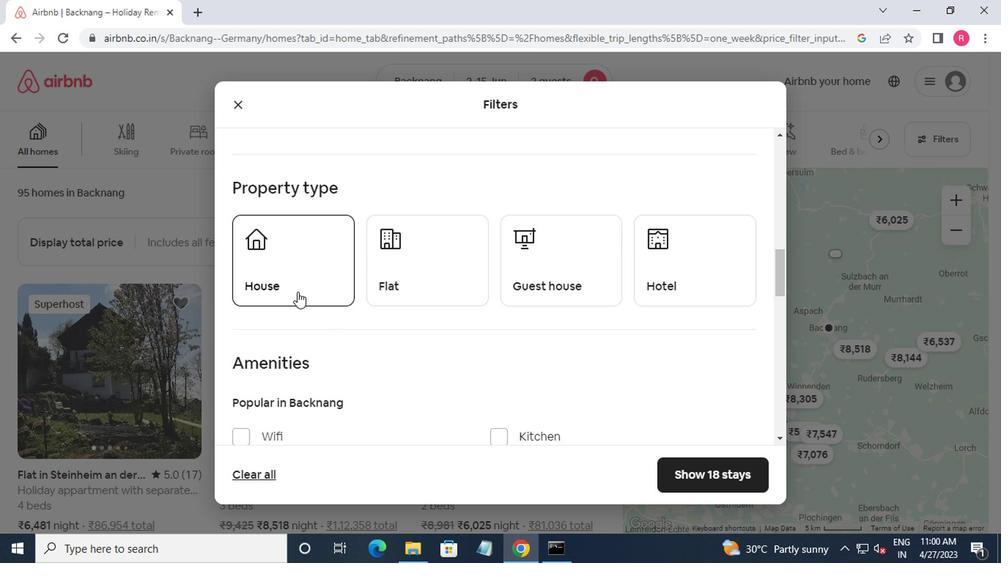 
Action: Mouse moved to (392, 291)
Screenshot: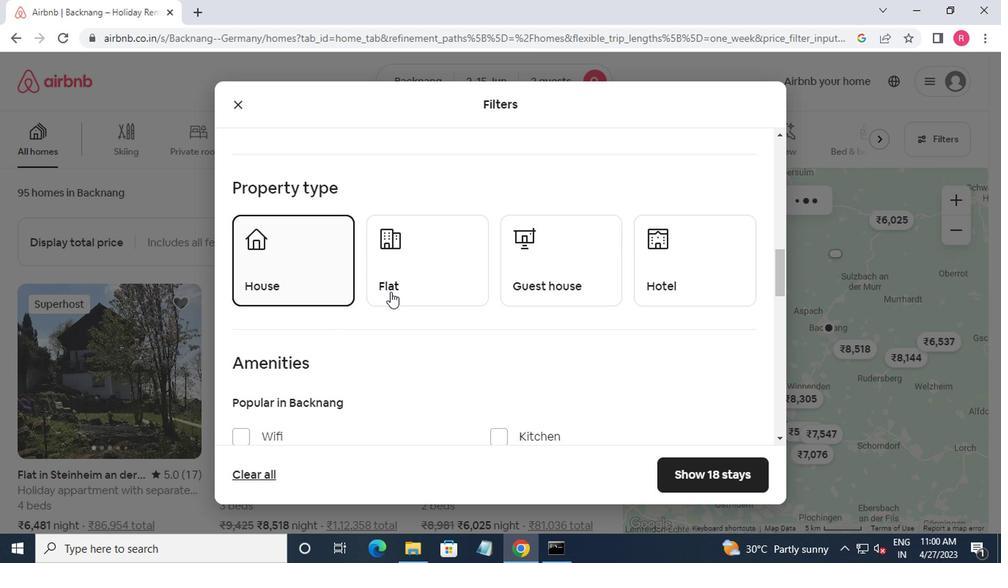 
Action: Mouse pressed left at (392, 291)
Screenshot: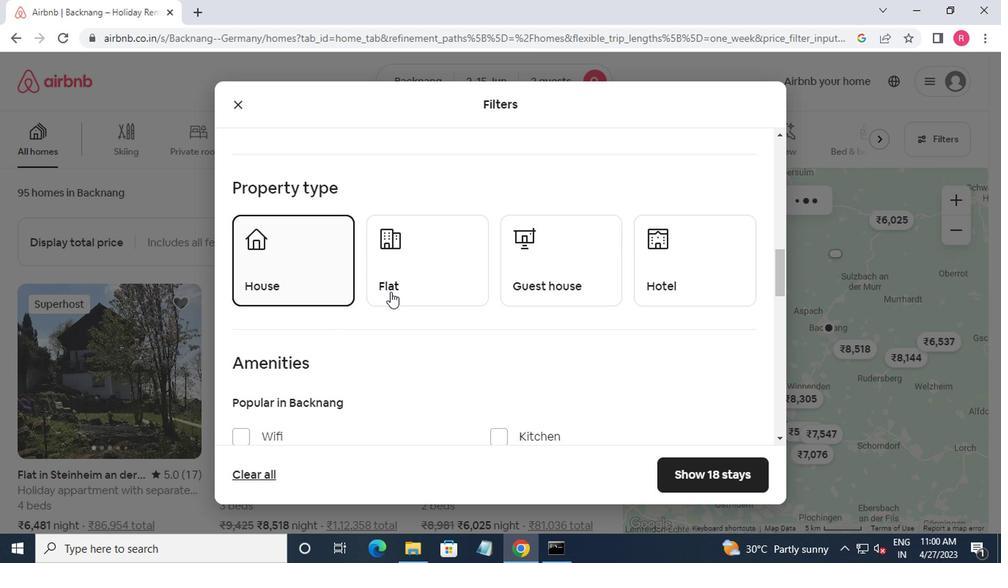
Action: Mouse moved to (538, 291)
Screenshot: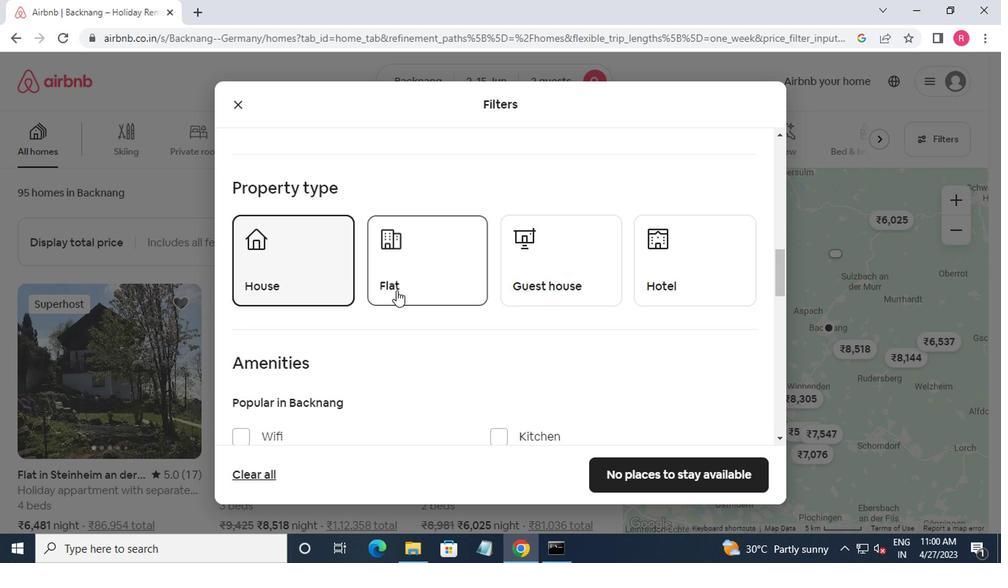 
Action: Mouse pressed left at (538, 291)
Screenshot: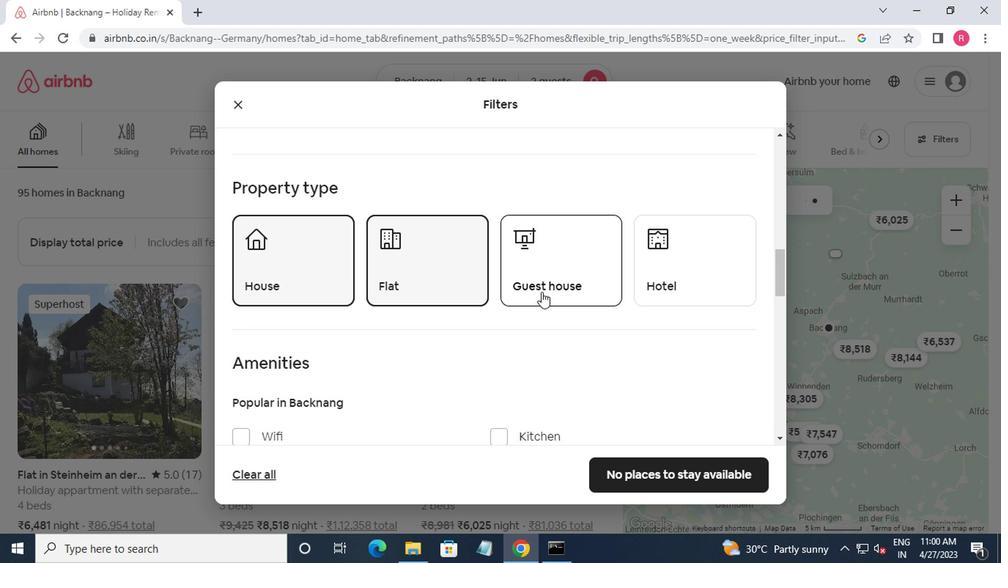
Action: Mouse moved to (658, 281)
Screenshot: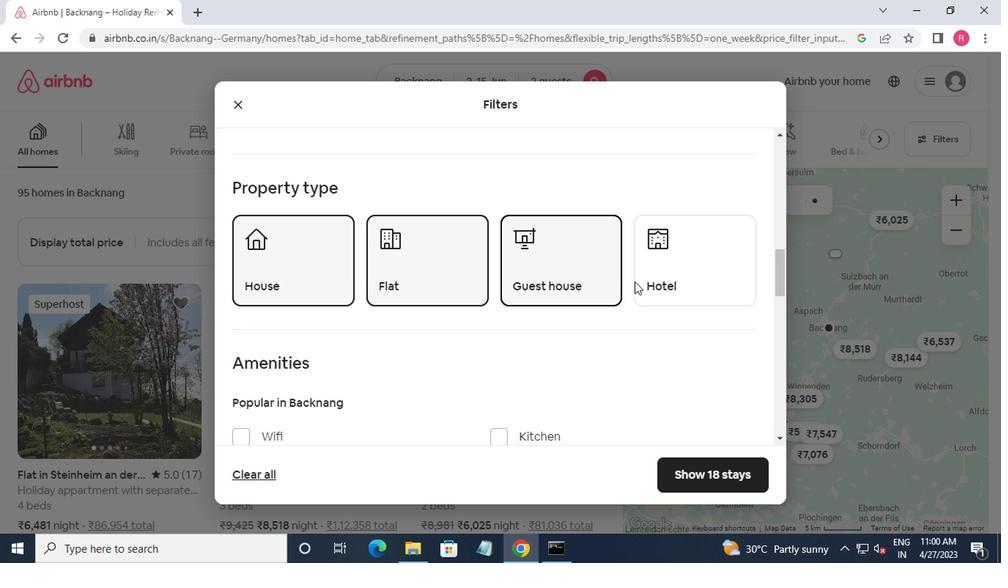 
Action: Mouse pressed left at (658, 281)
Screenshot: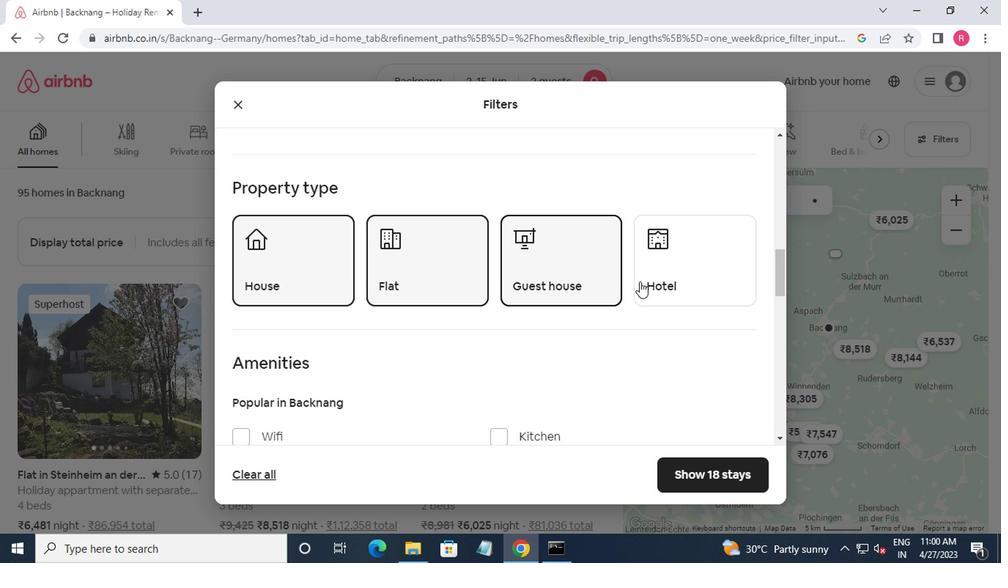 
Action: Mouse moved to (654, 277)
Screenshot: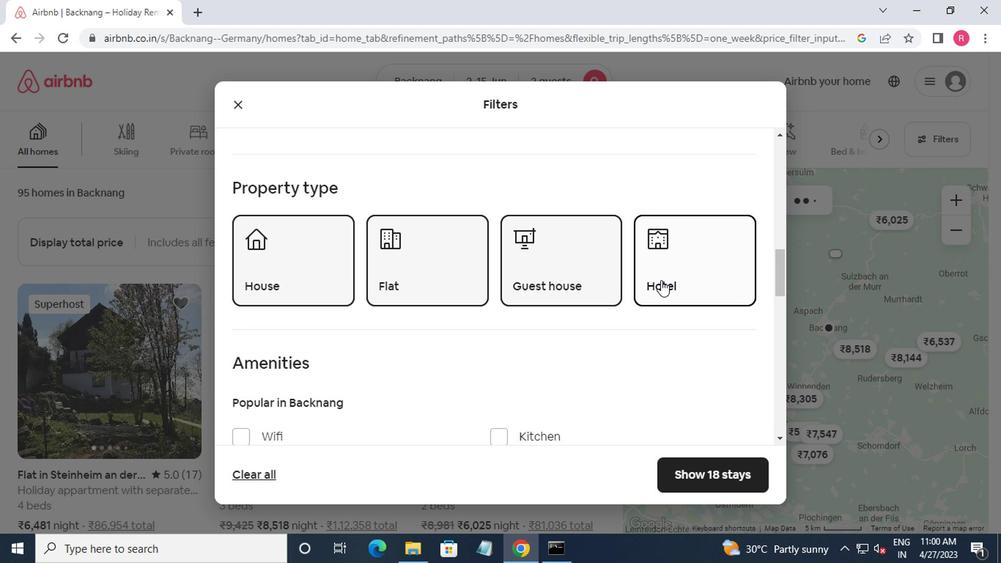
Action: Mouse scrolled (654, 276) with delta (0, -1)
Screenshot: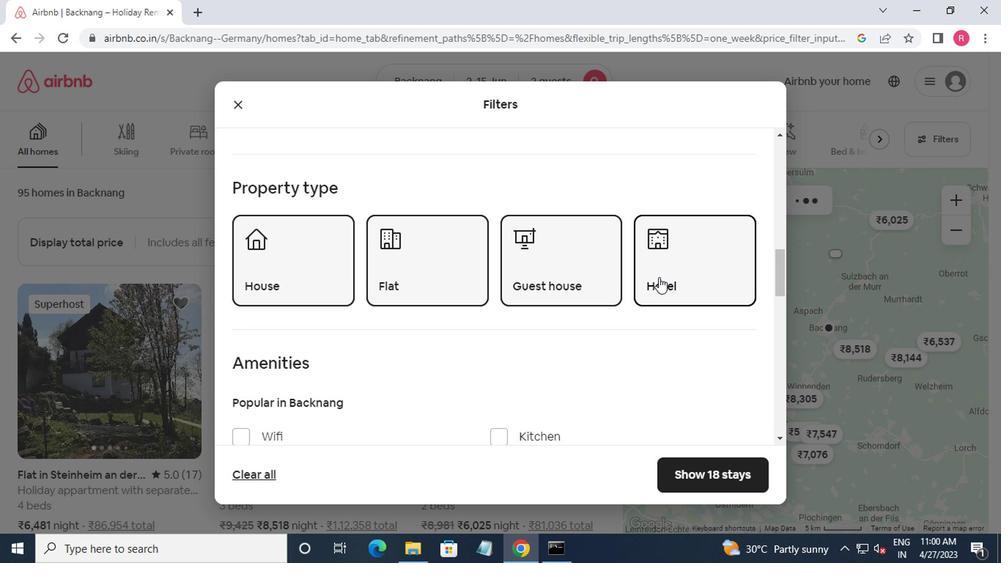 
Action: Mouse moved to (653, 277)
Screenshot: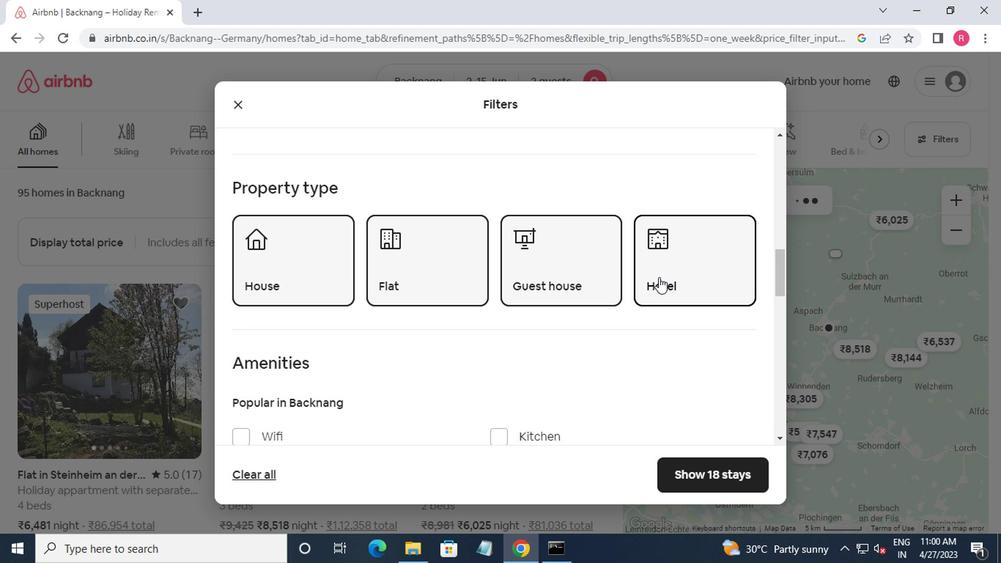 
Action: Mouse scrolled (653, 276) with delta (0, -1)
Screenshot: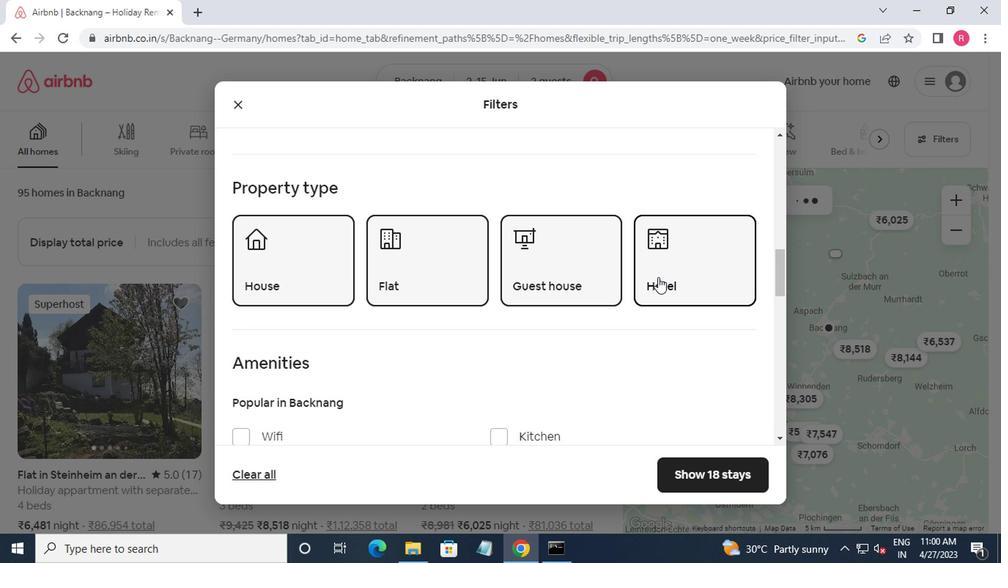
Action: Mouse scrolled (653, 276) with delta (0, -1)
Screenshot: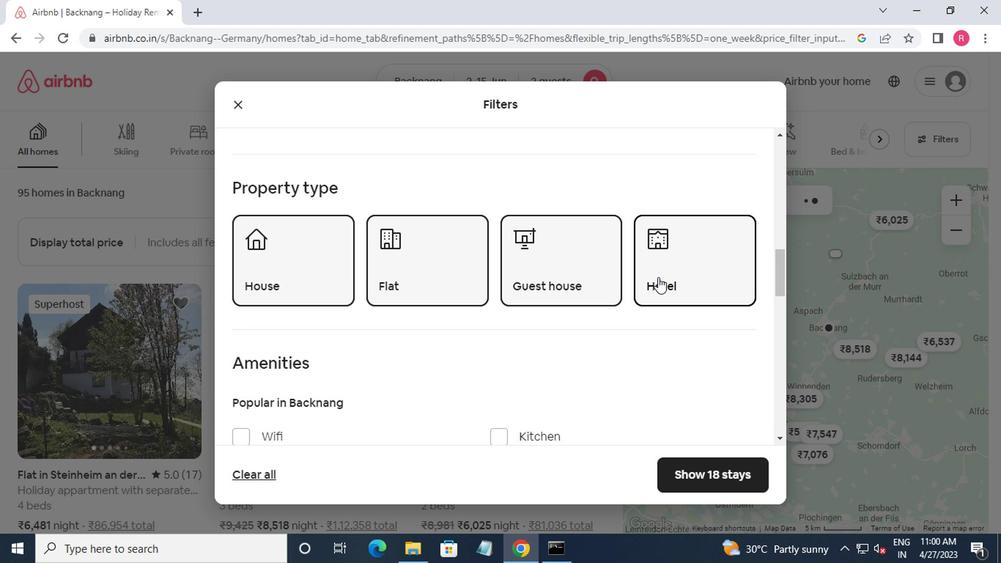 
Action: Mouse moved to (641, 281)
Screenshot: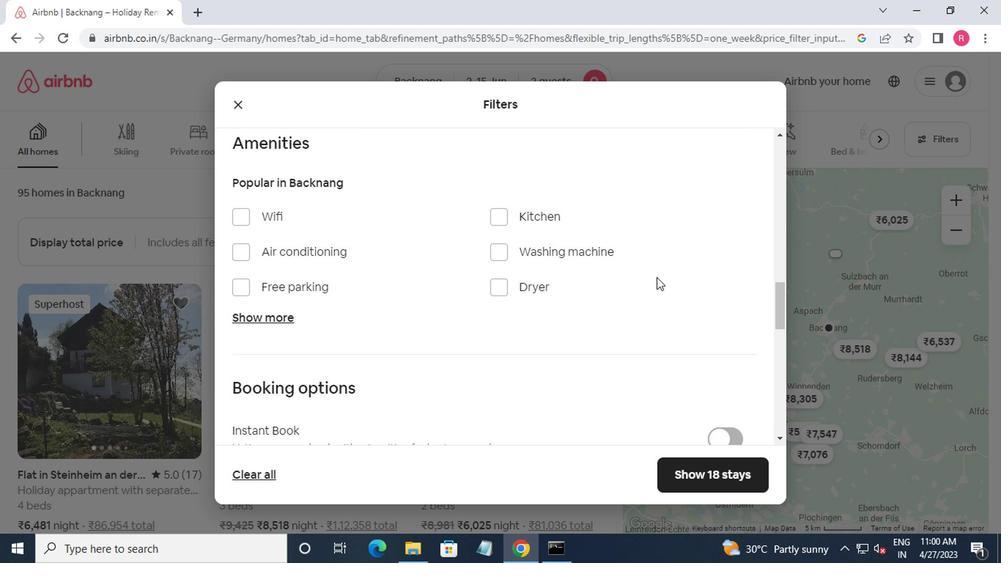 
Action: Mouse scrolled (641, 280) with delta (0, -1)
Screenshot: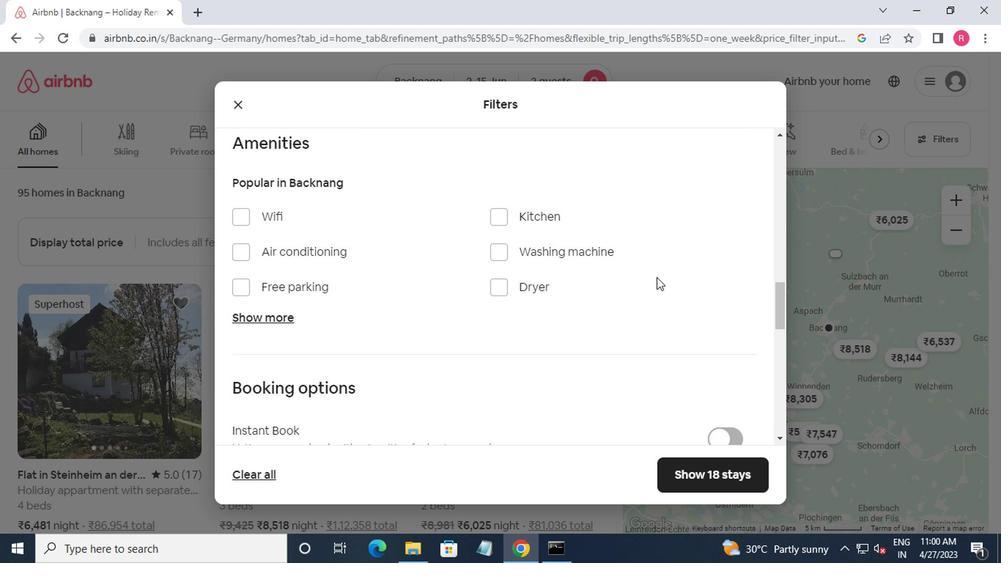 
Action: Mouse moved to (636, 284)
Screenshot: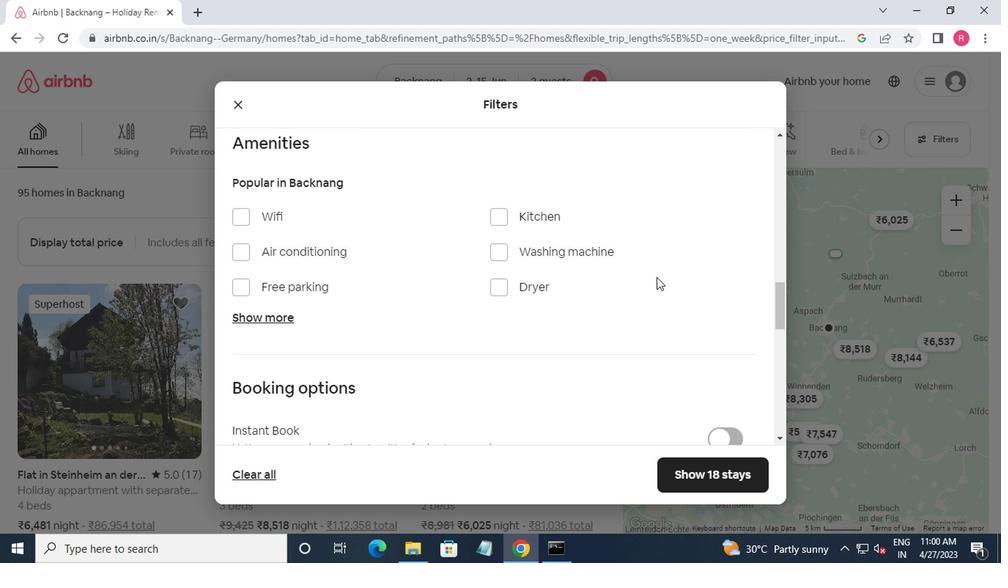 
Action: Mouse scrolled (636, 283) with delta (0, 0)
Screenshot: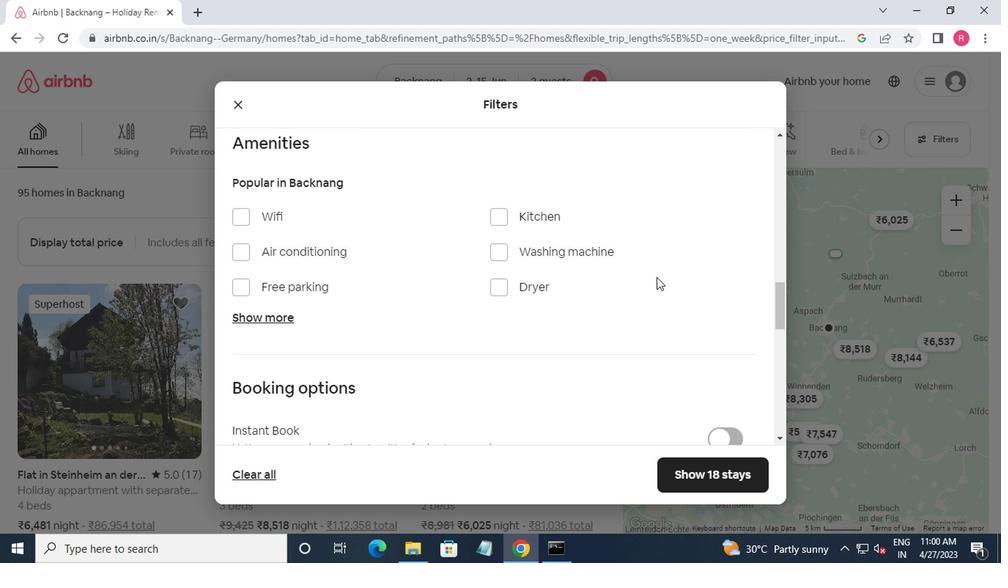 
Action: Mouse moved to (629, 285)
Screenshot: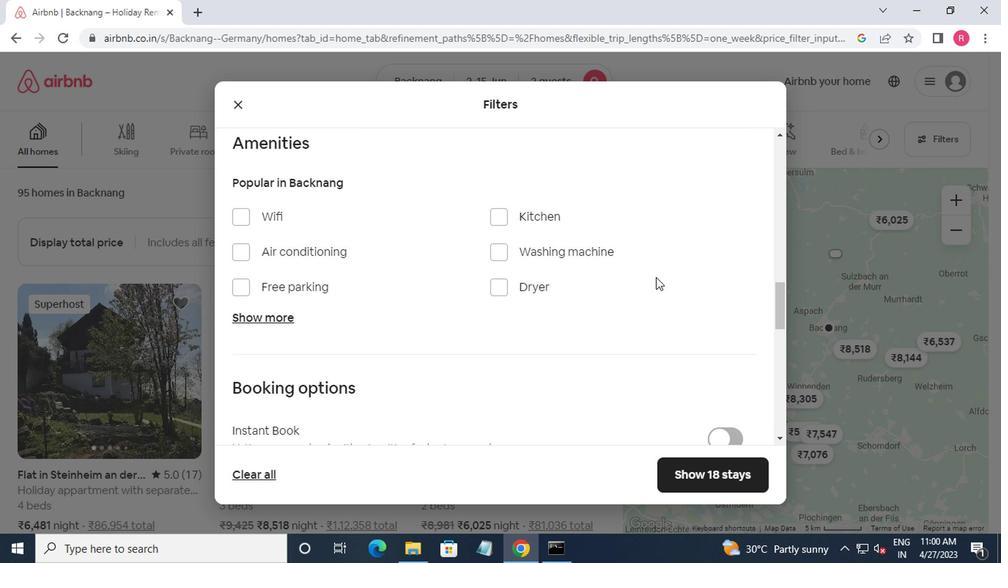 
Action: Mouse scrolled (629, 285) with delta (0, 0)
Screenshot: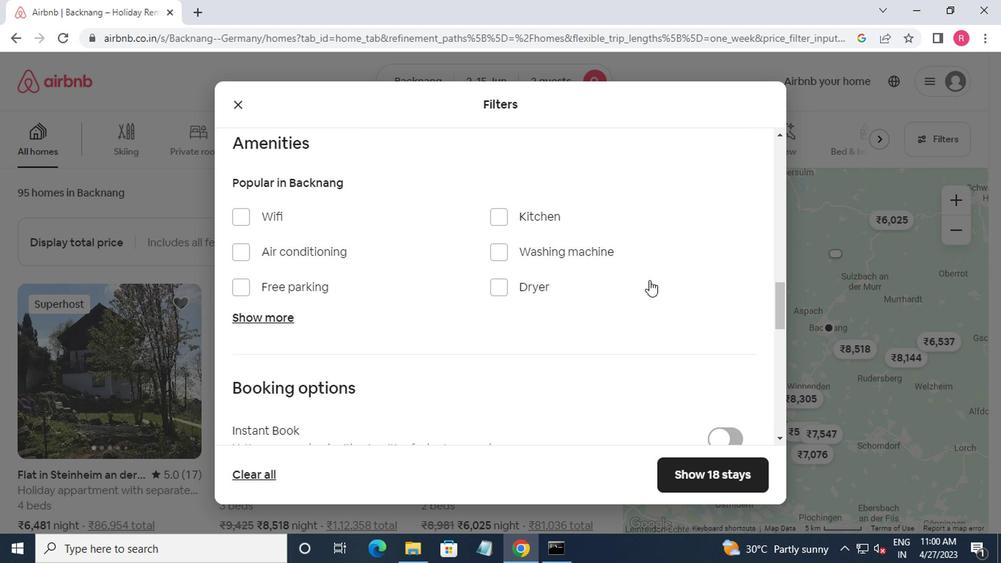 
Action: Mouse moved to (720, 269)
Screenshot: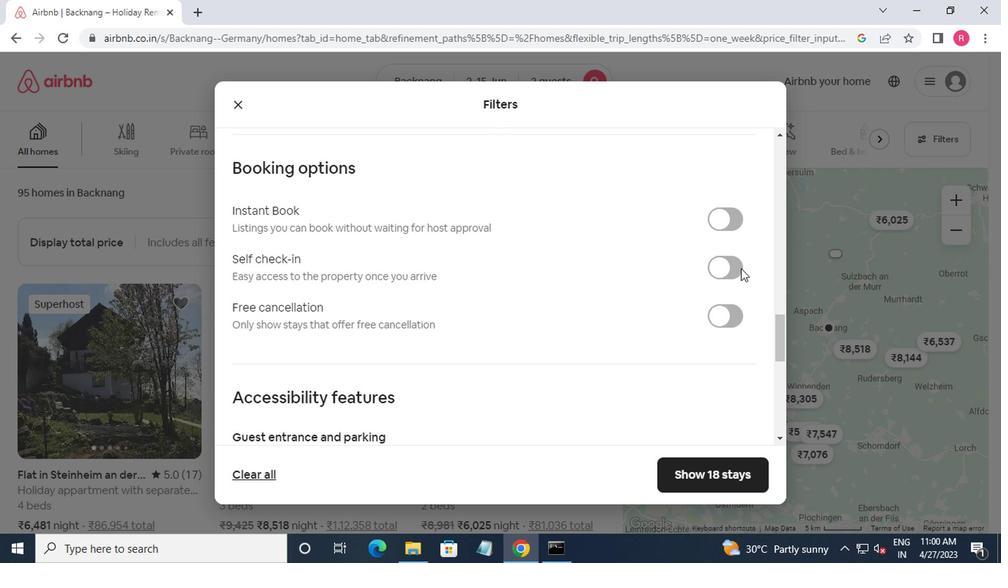 
Action: Mouse pressed left at (720, 269)
Screenshot: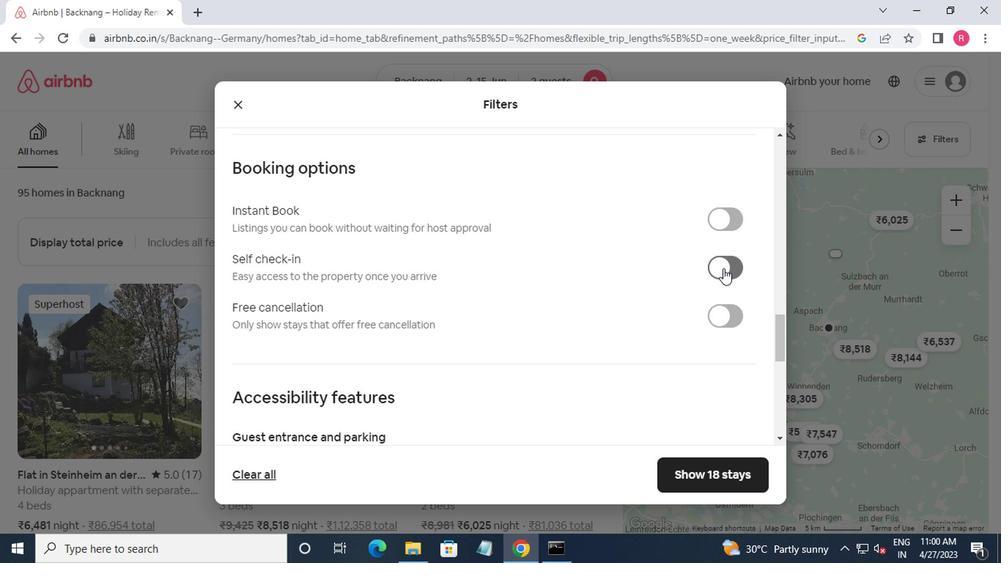 
Action: Mouse moved to (697, 274)
Screenshot: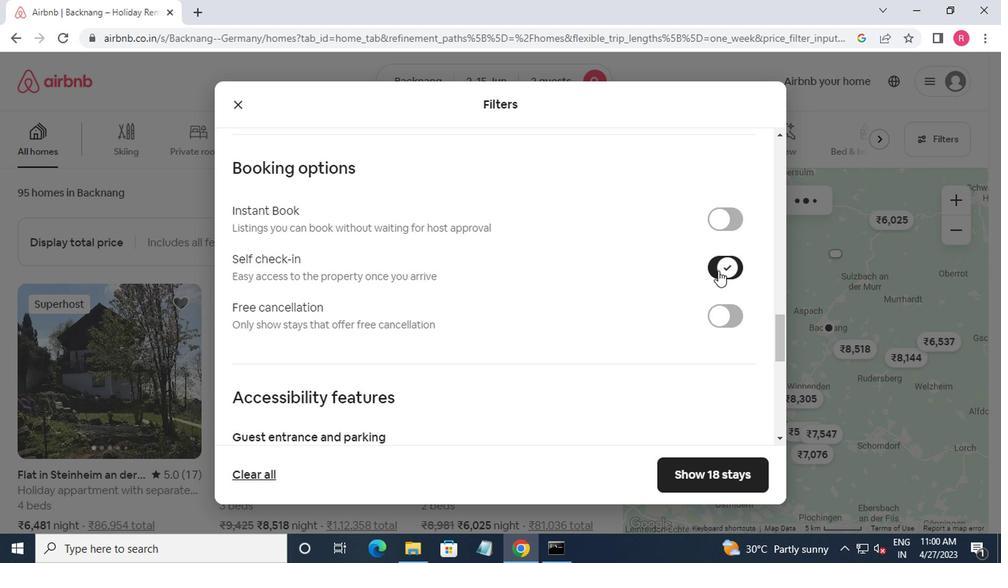 
Action: Mouse scrolled (697, 273) with delta (0, -1)
Screenshot: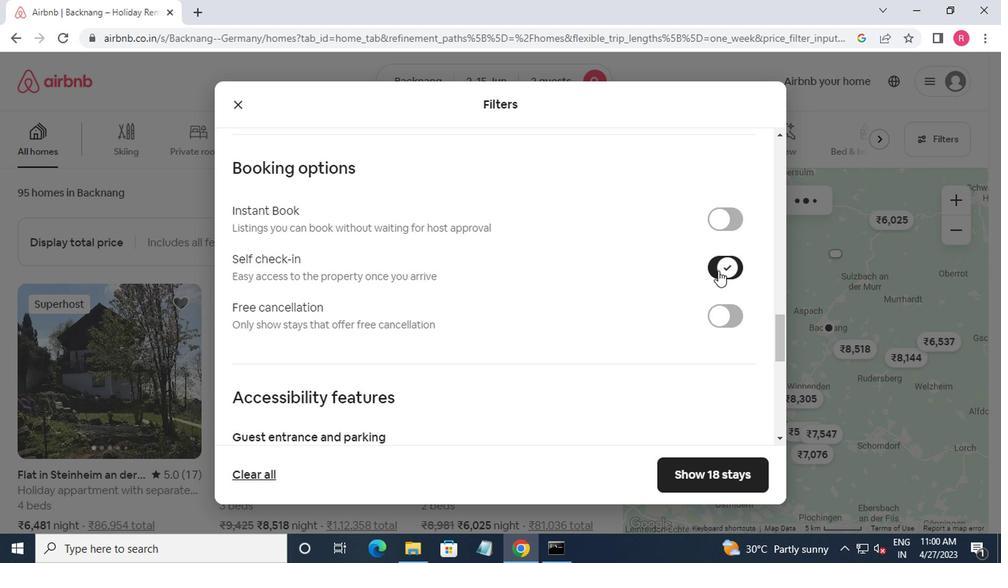 
Action: Mouse moved to (691, 276)
Screenshot: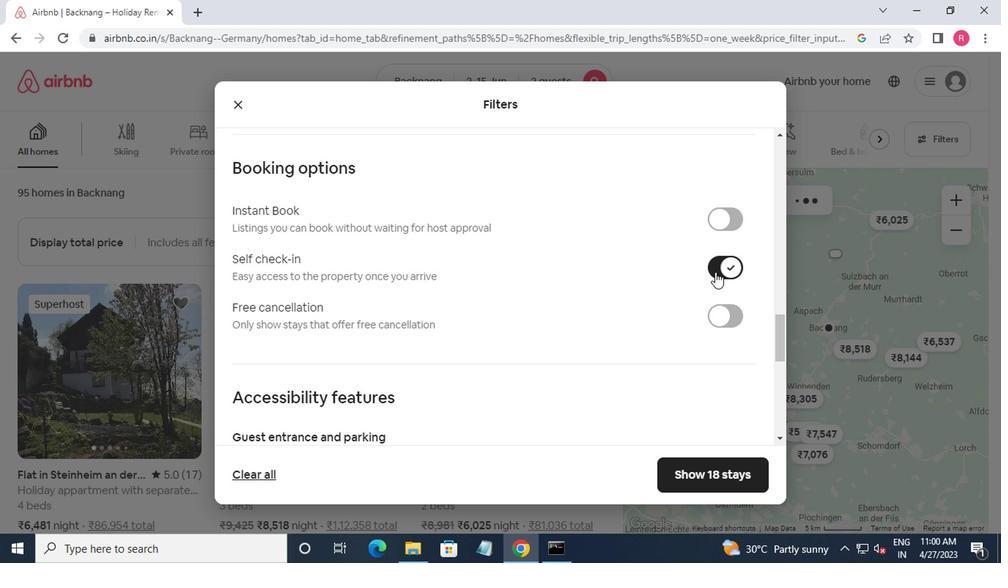 
Action: Mouse scrolled (691, 276) with delta (0, 0)
Screenshot: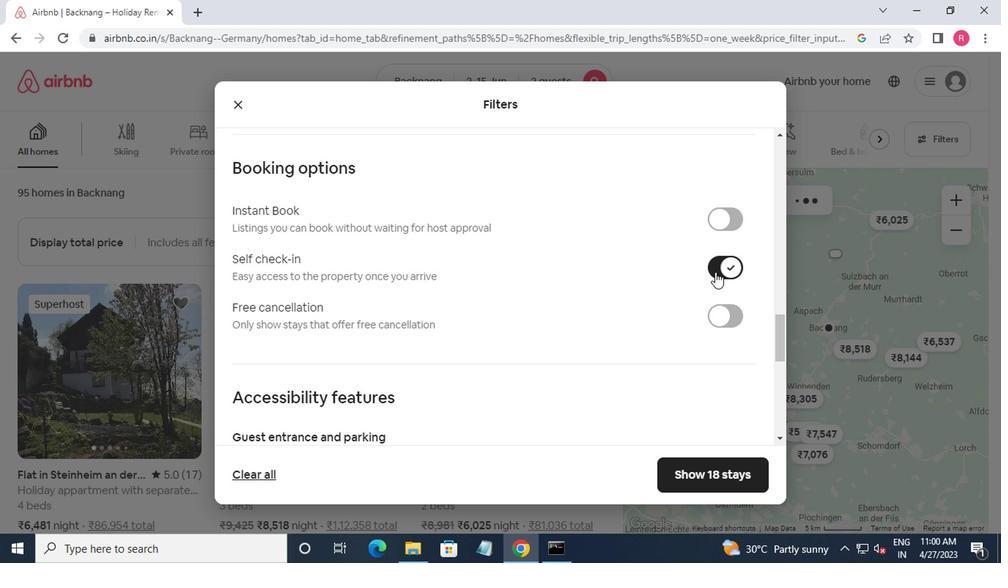 
Action: Mouse moved to (690, 276)
Screenshot: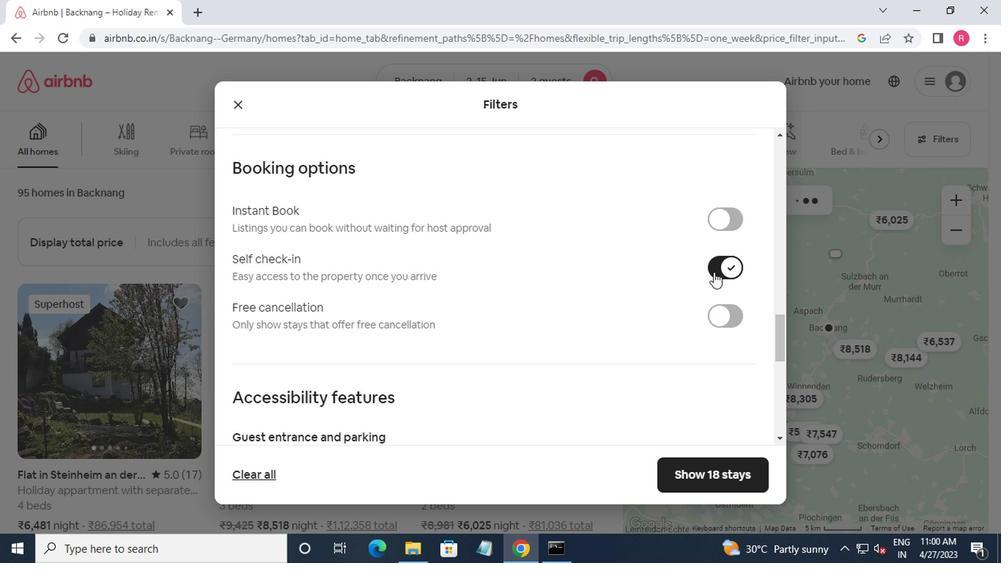
Action: Mouse scrolled (690, 276) with delta (0, 0)
Screenshot: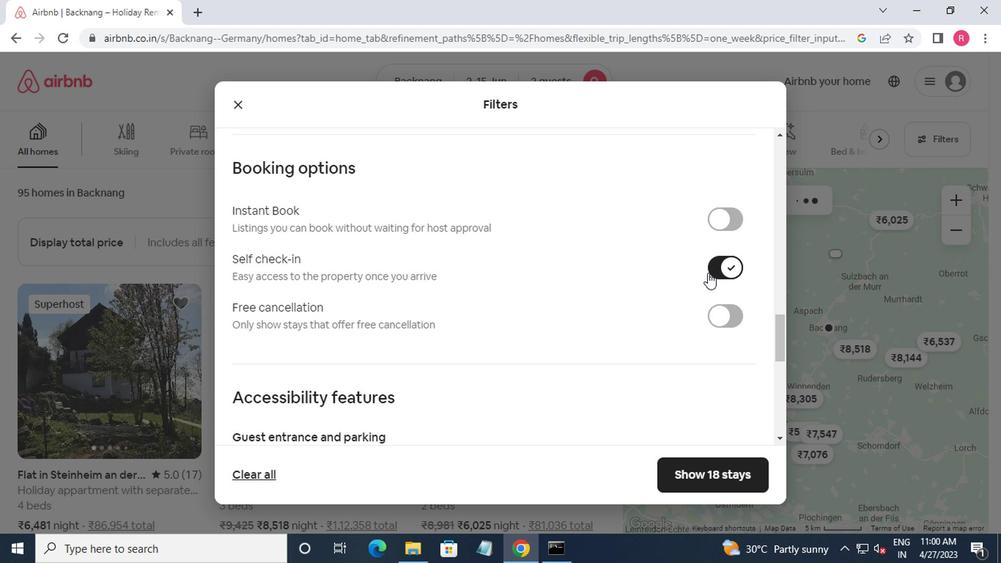 
Action: Mouse moved to (663, 276)
Screenshot: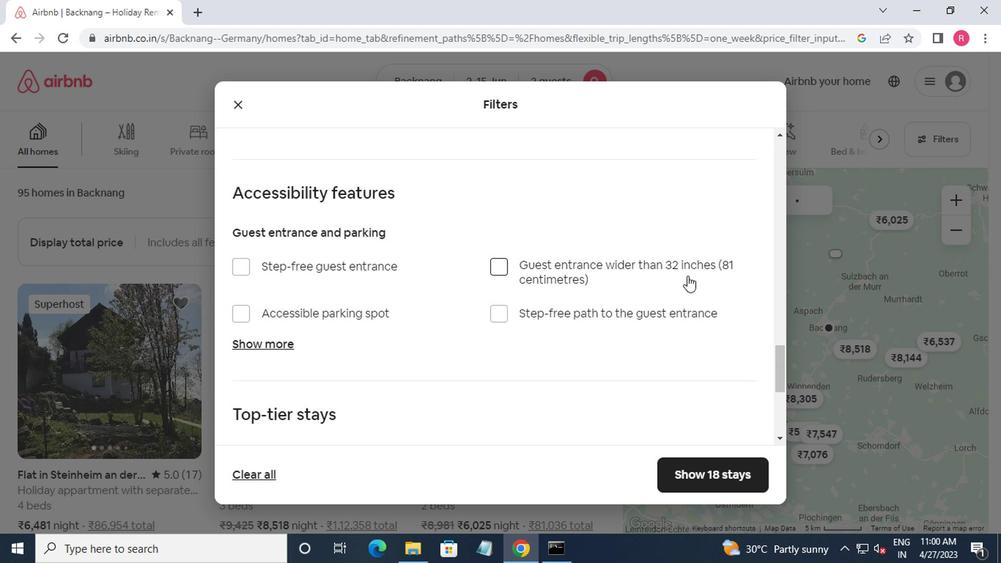 
Action: Mouse scrolled (663, 275) with delta (0, 0)
Screenshot: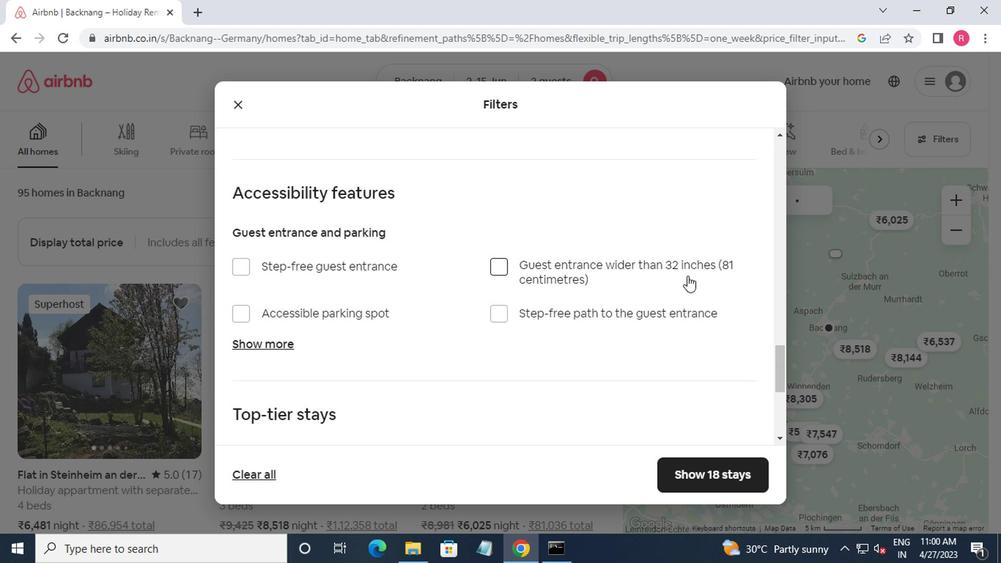 
Action: Mouse moved to (659, 277)
Screenshot: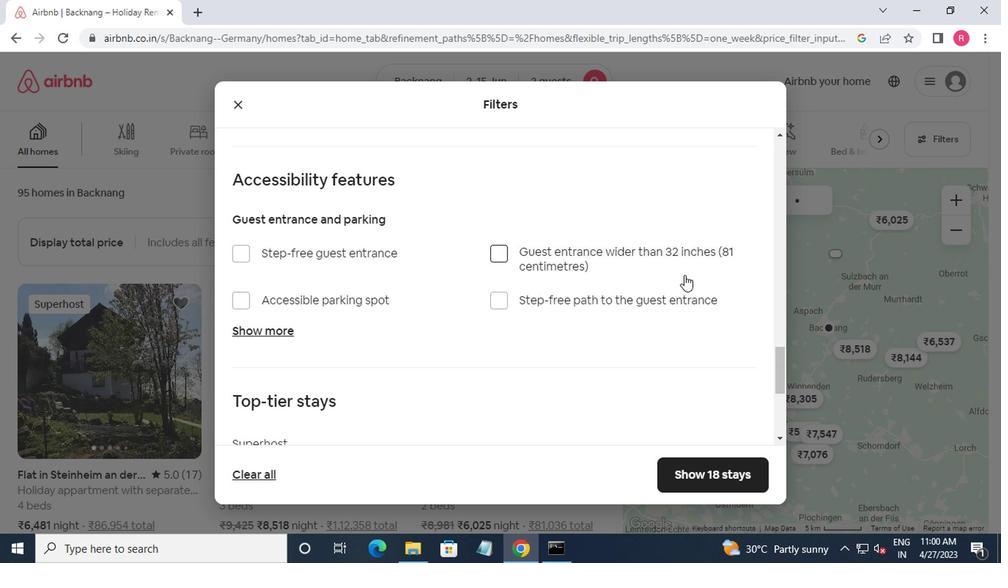 
Action: Mouse scrolled (659, 276) with delta (0, -1)
Screenshot: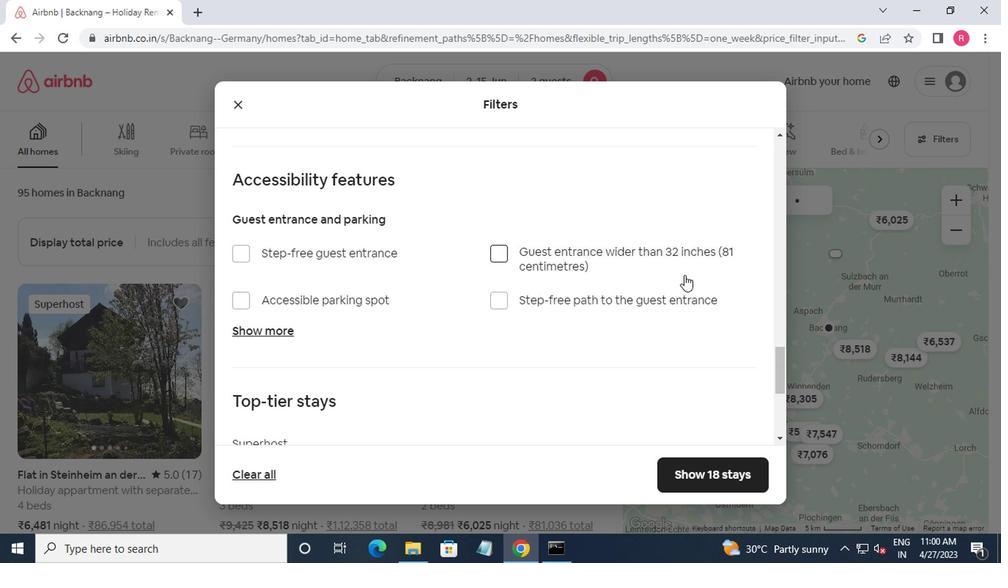 
Action: Mouse moved to (658, 279)
Screenshot: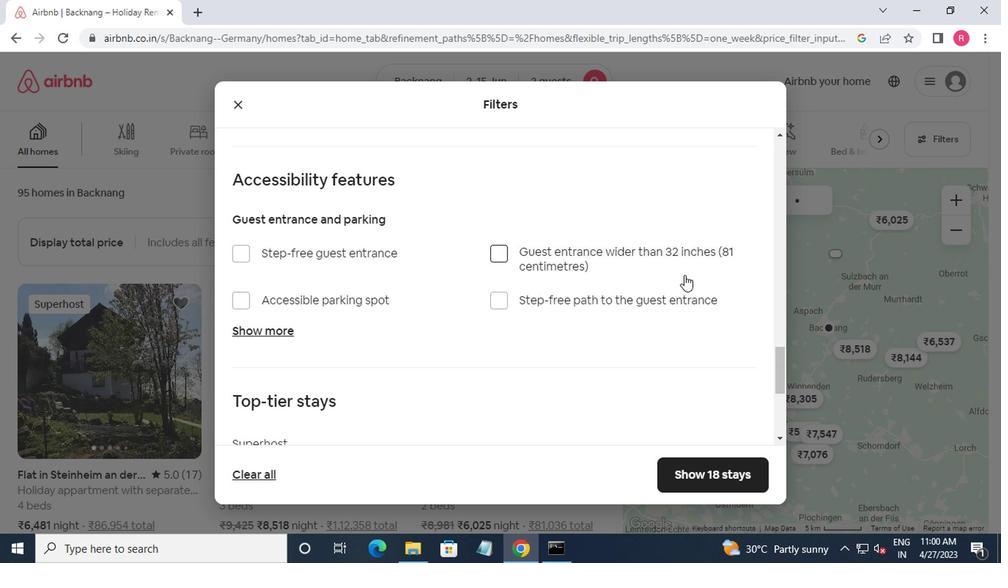 
Action: Mouse scrolled (658, 278) with delta (0, -1)
Screenshot: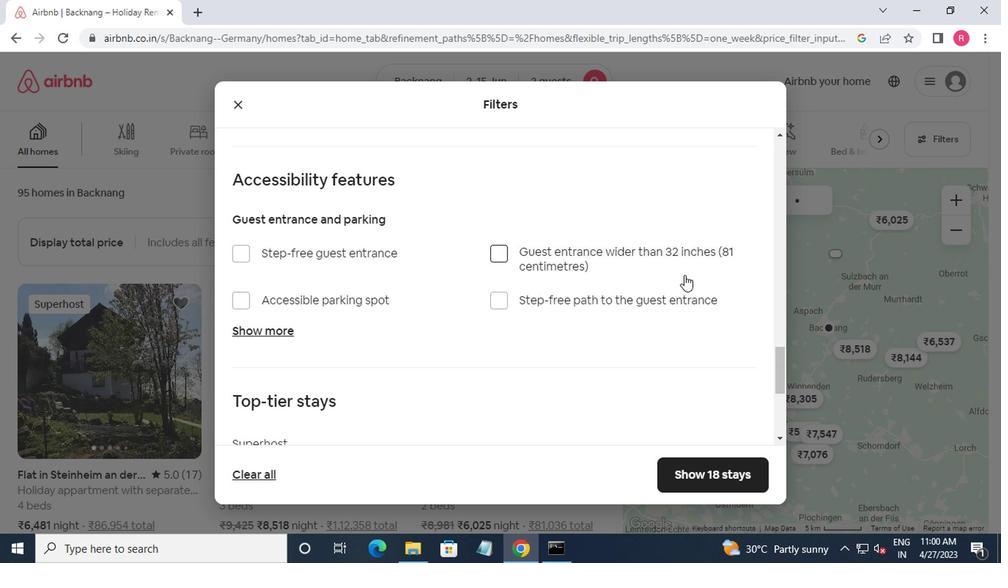 
Action: Mouse moved to (652, 281)
Screenshot: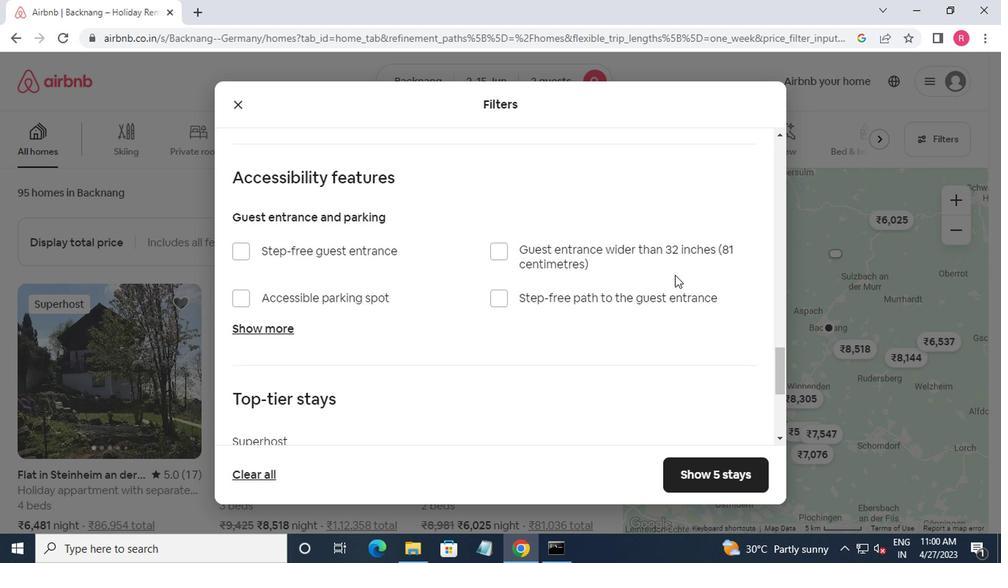 
Action: Mouse scrolled (652, 280) with delta (0, -1)
Screenshot: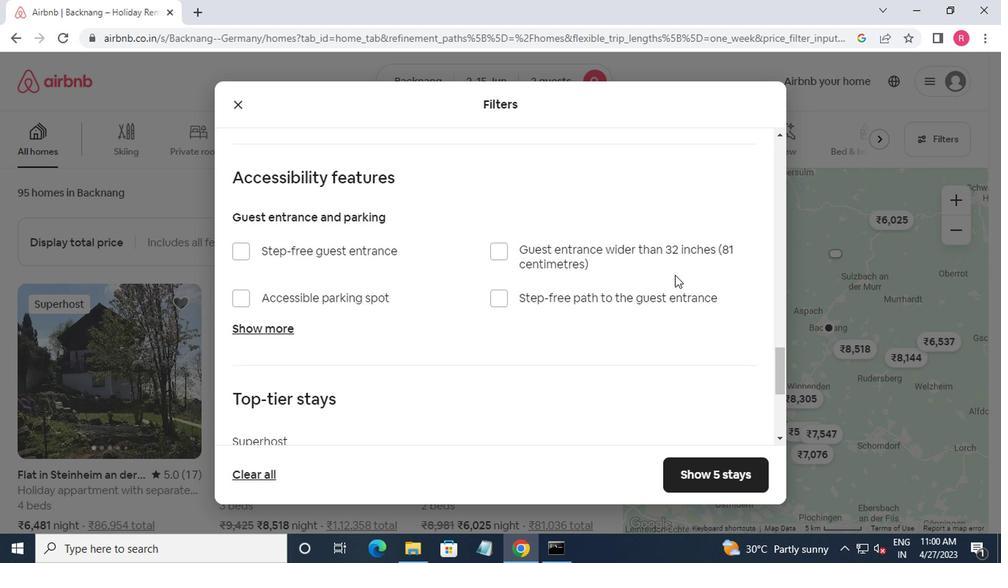 
Action: Mouse moved to (576, 282)
Screenshot: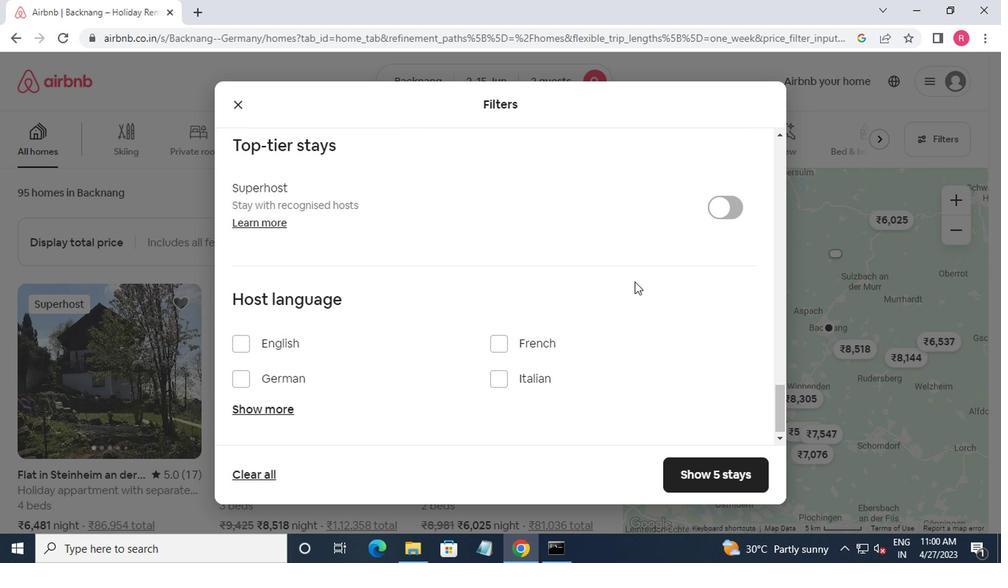 
Action: Mouse scrolled (576, 281) with delta (0, 0)
Screenshot: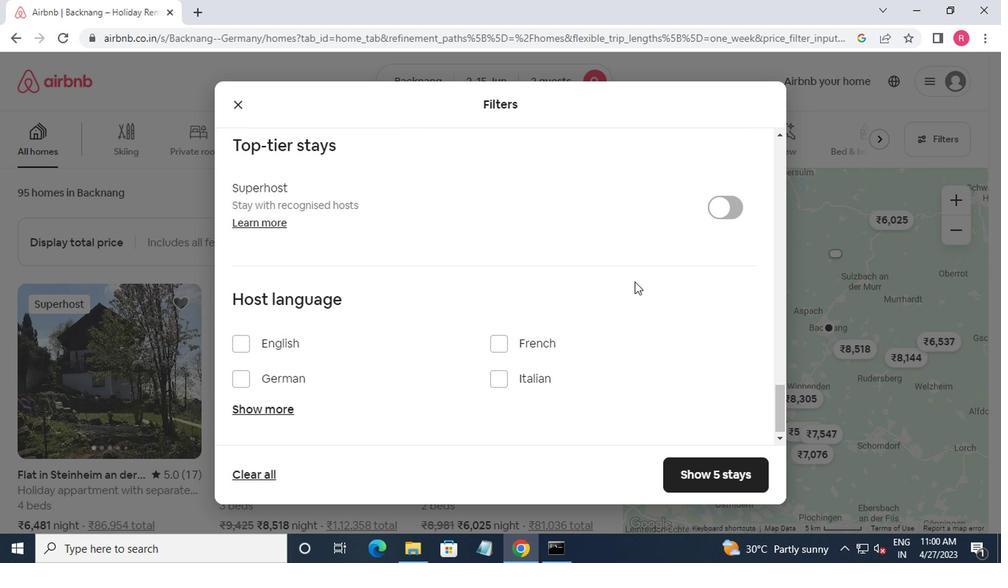 
Action: Mouse moved to (573, 283)
Screenshot: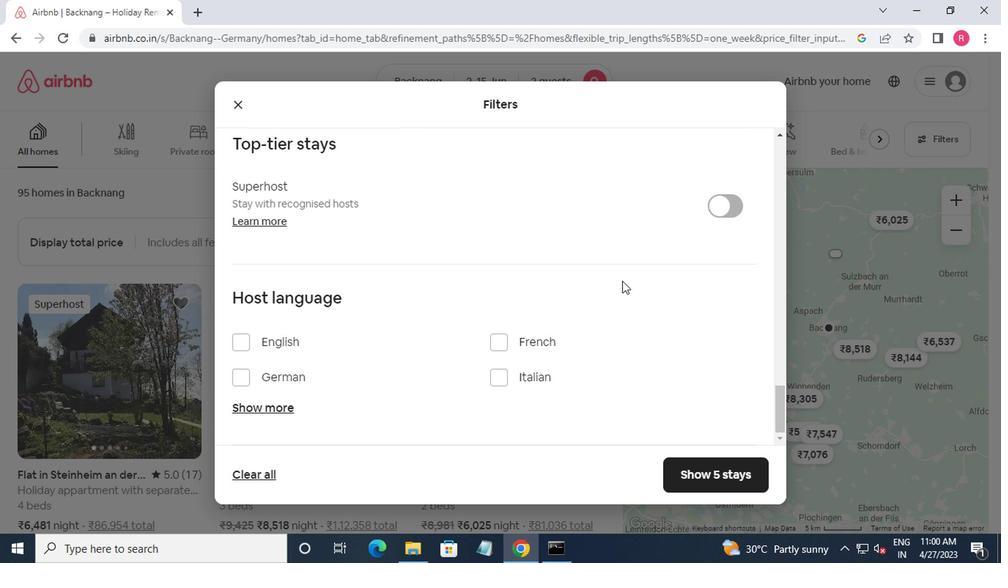 
Action: Mouse scrolled (573, 282) with delta (0, -1)
Screenshot: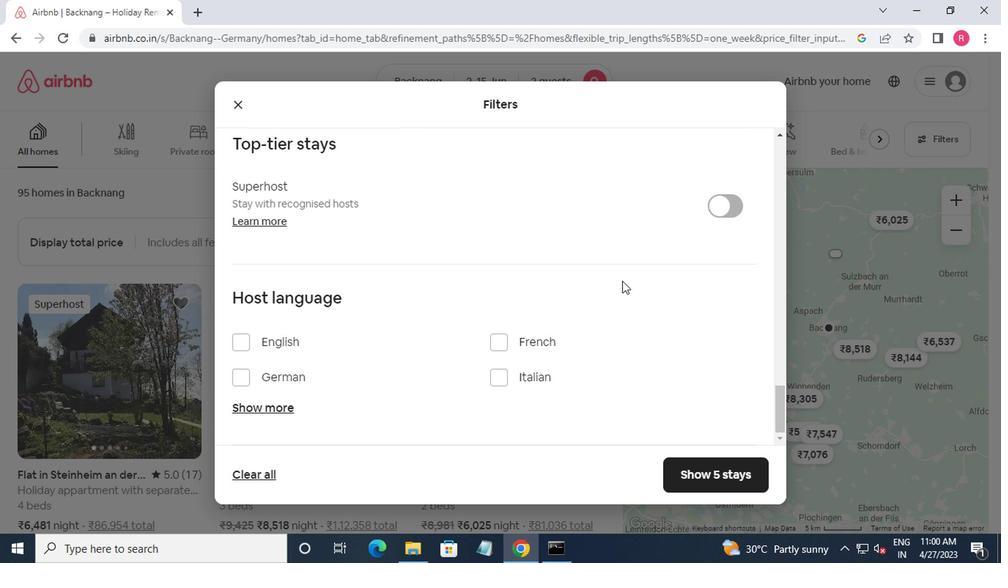 
Action: Mouse moved to (241, 342)
Screenshot: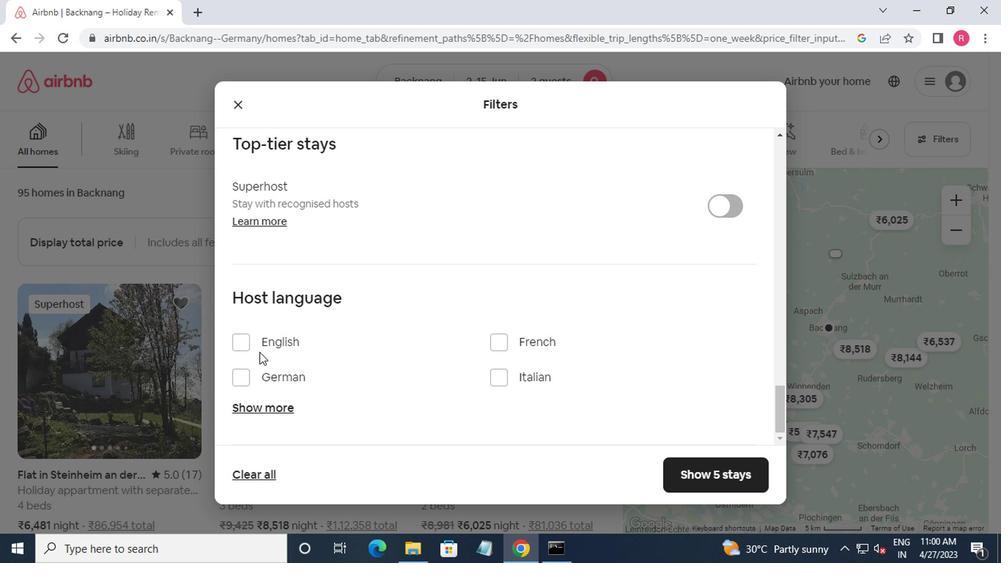 
Action: Mouse pressed left at (241, 342)
Screenshot: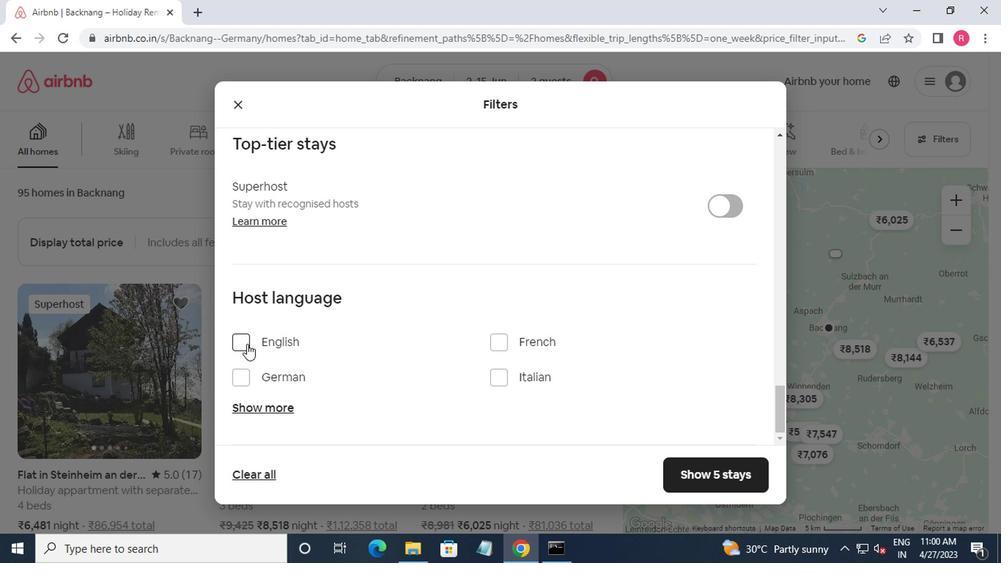 
Action: Mouse moved to (699, 469)
Screenshot: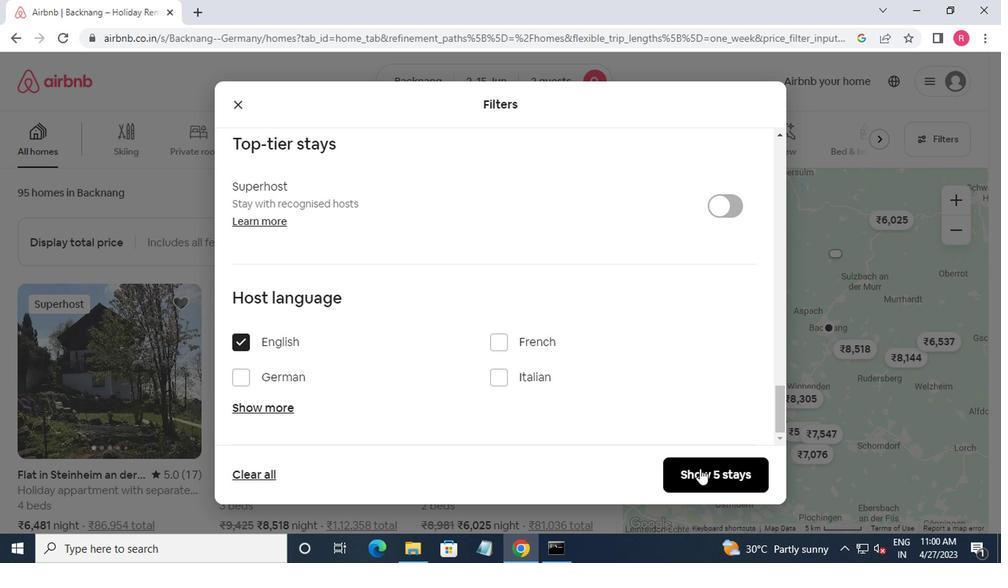 
Action: Mouse pressed left at (699, 469)
Screenshot: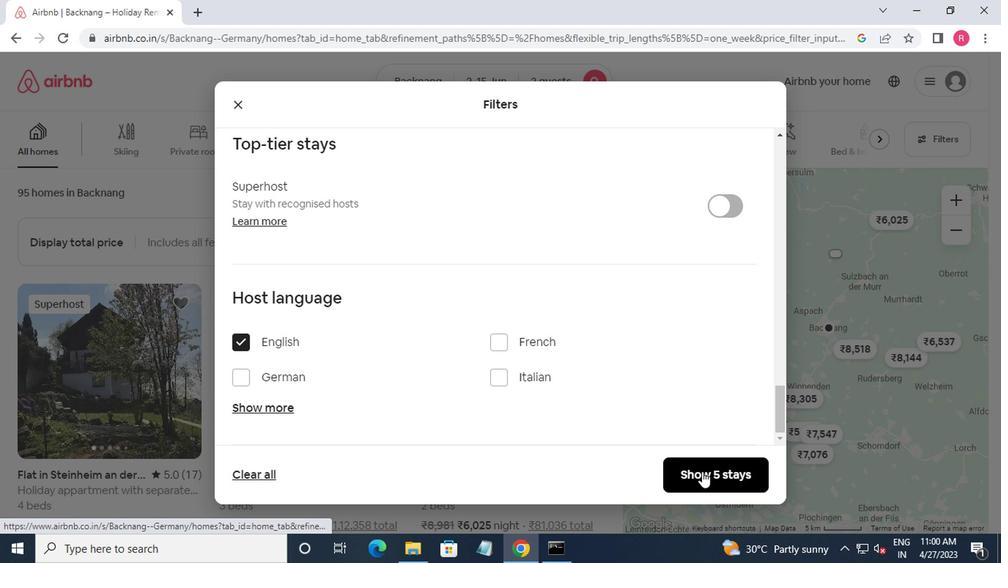 
Action: Mouse moved to (701, 465)
Screenshot: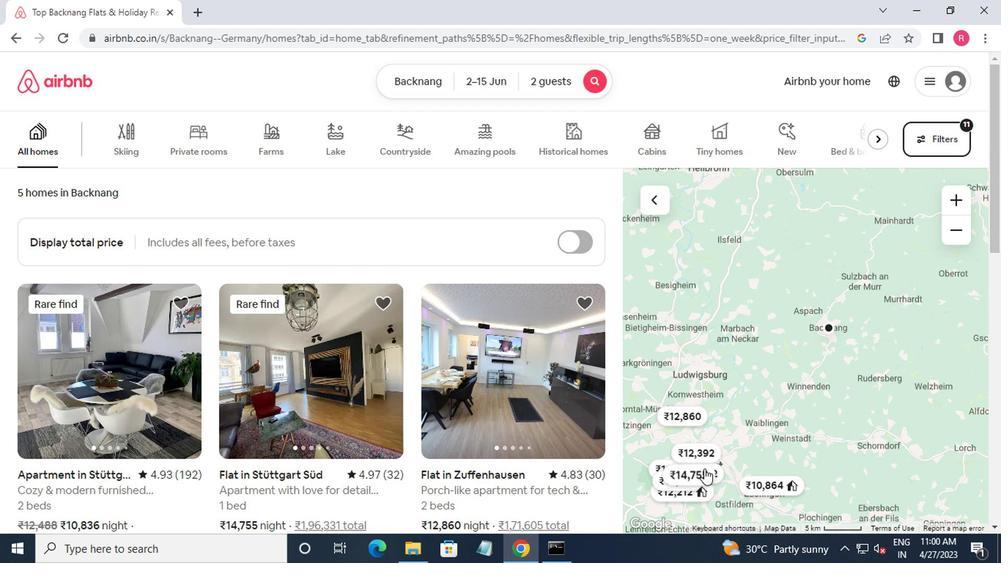 
